 Task: Create a due date automation trigger when advanced on, 2 hours after a card is due add content with a name or a description starting with resume.
Action: Mouse moved to (1089, 308)
Screenshot: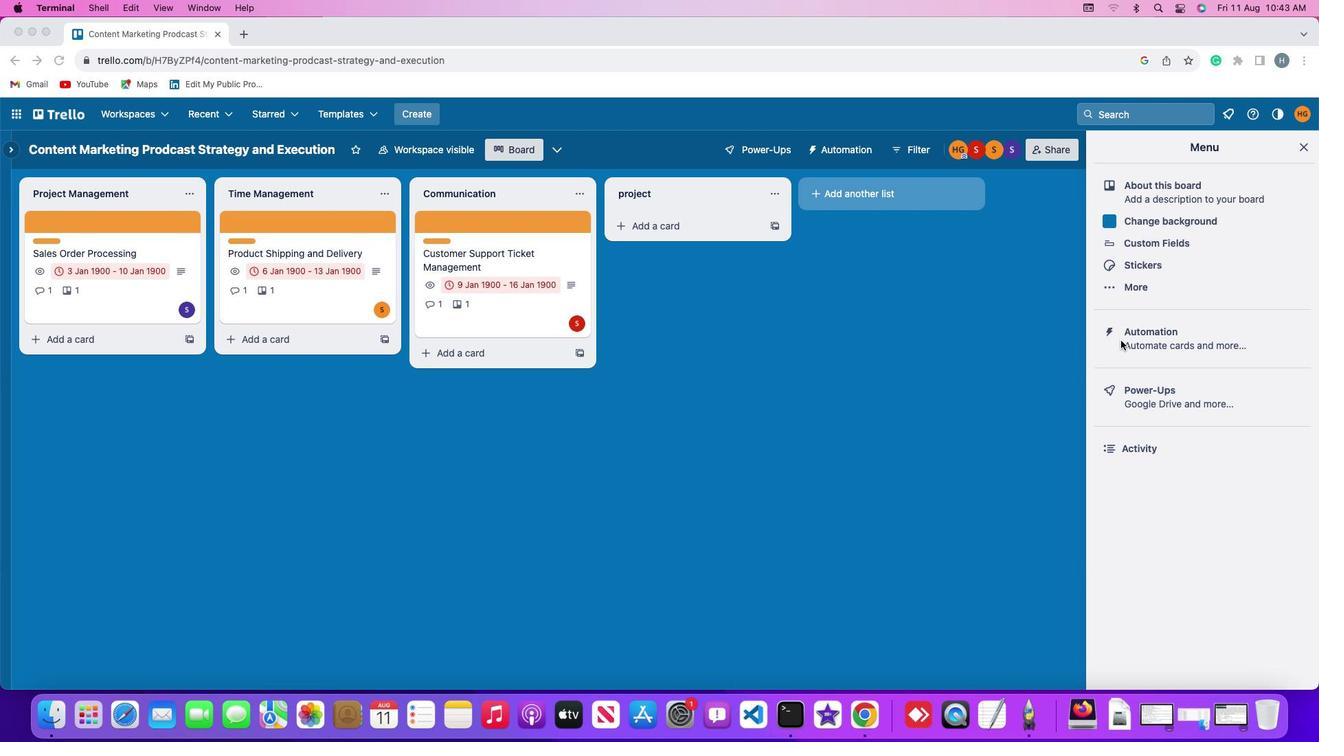 
Action: Mouse pressed left at (1089, 308)
Screenshot: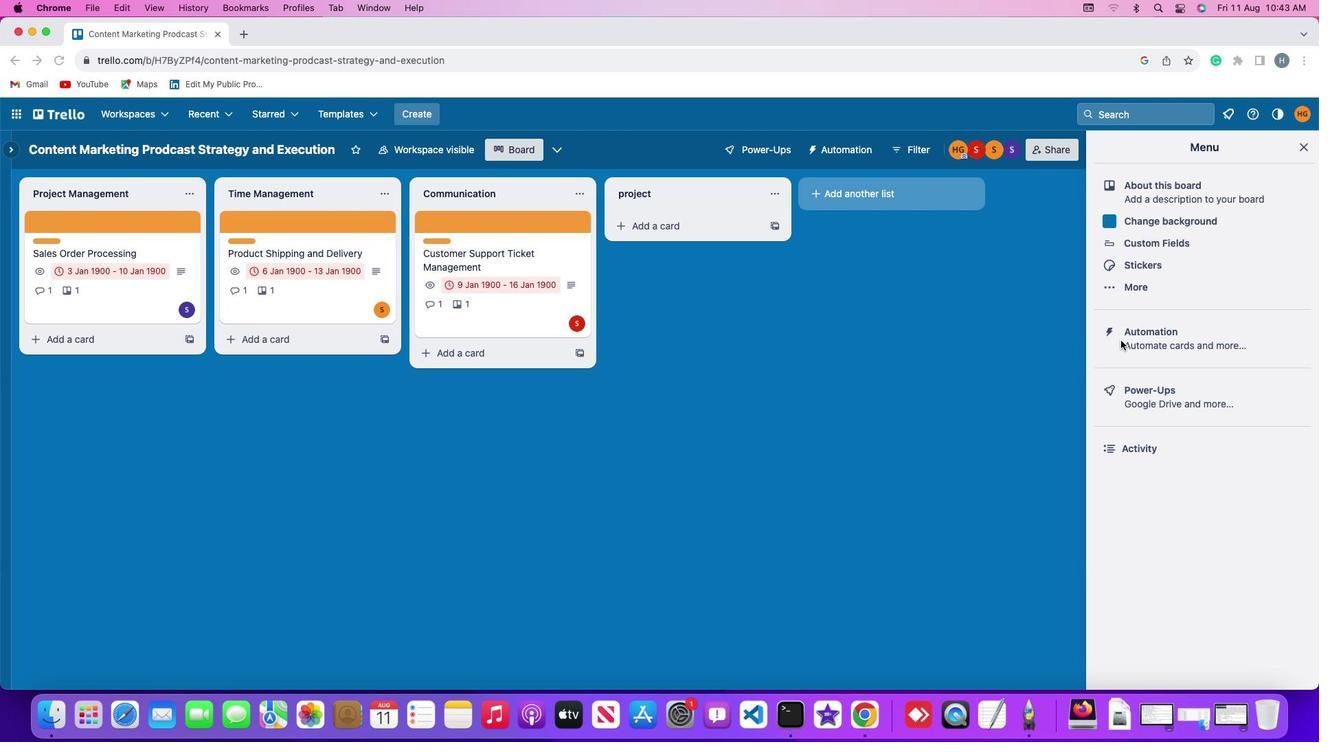 
Action: Mouse pressed left at (1089, 308)
Screenshot: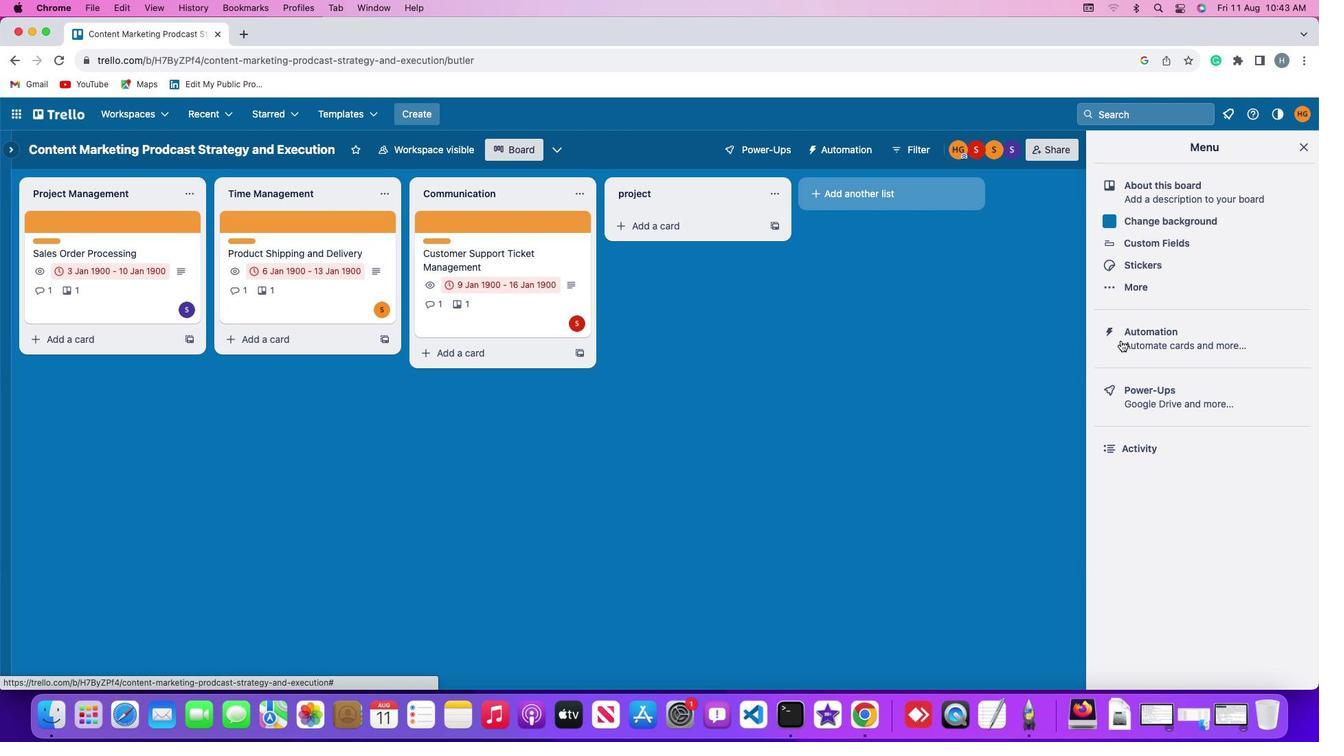 
Action: Mouse moved to (45, 292)
Screenshot: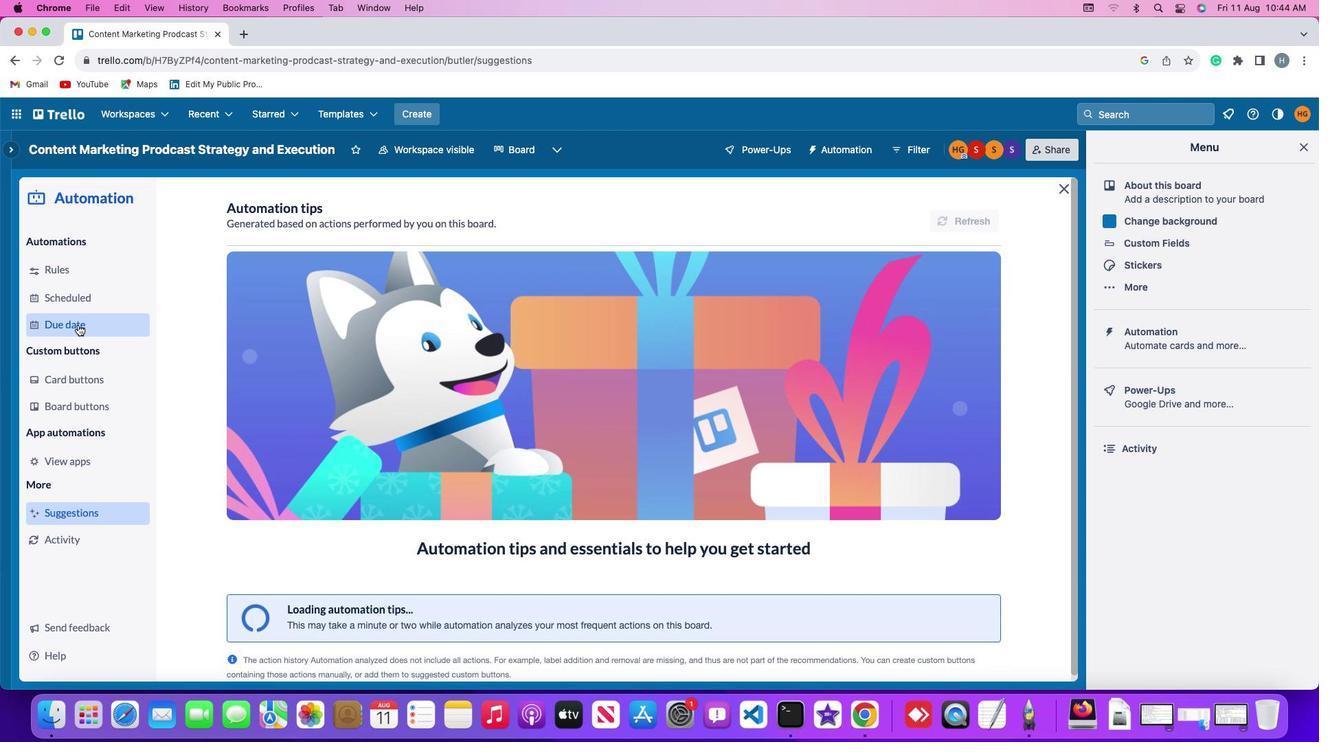 
Action: Mouse pressed left at (45, 292)
Screenshot: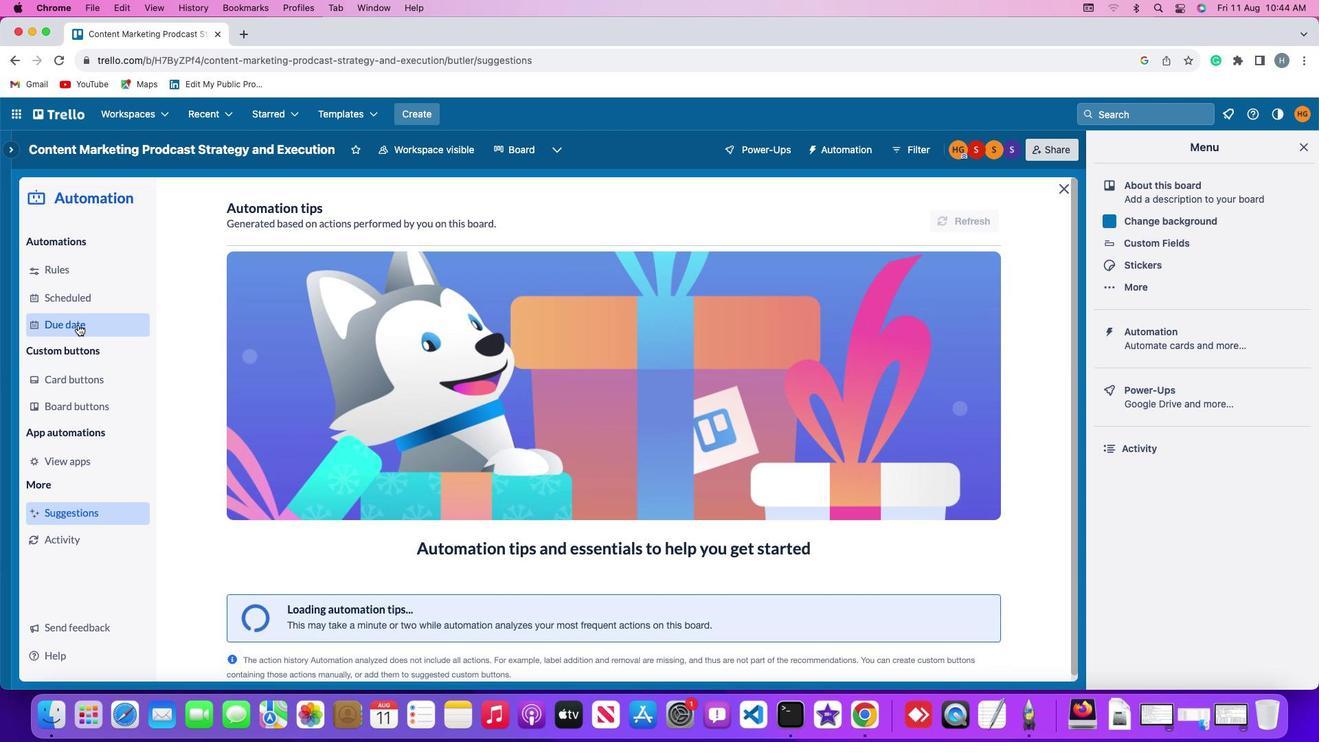 
Action: Mouse moved to (885, 180)
Screenshot: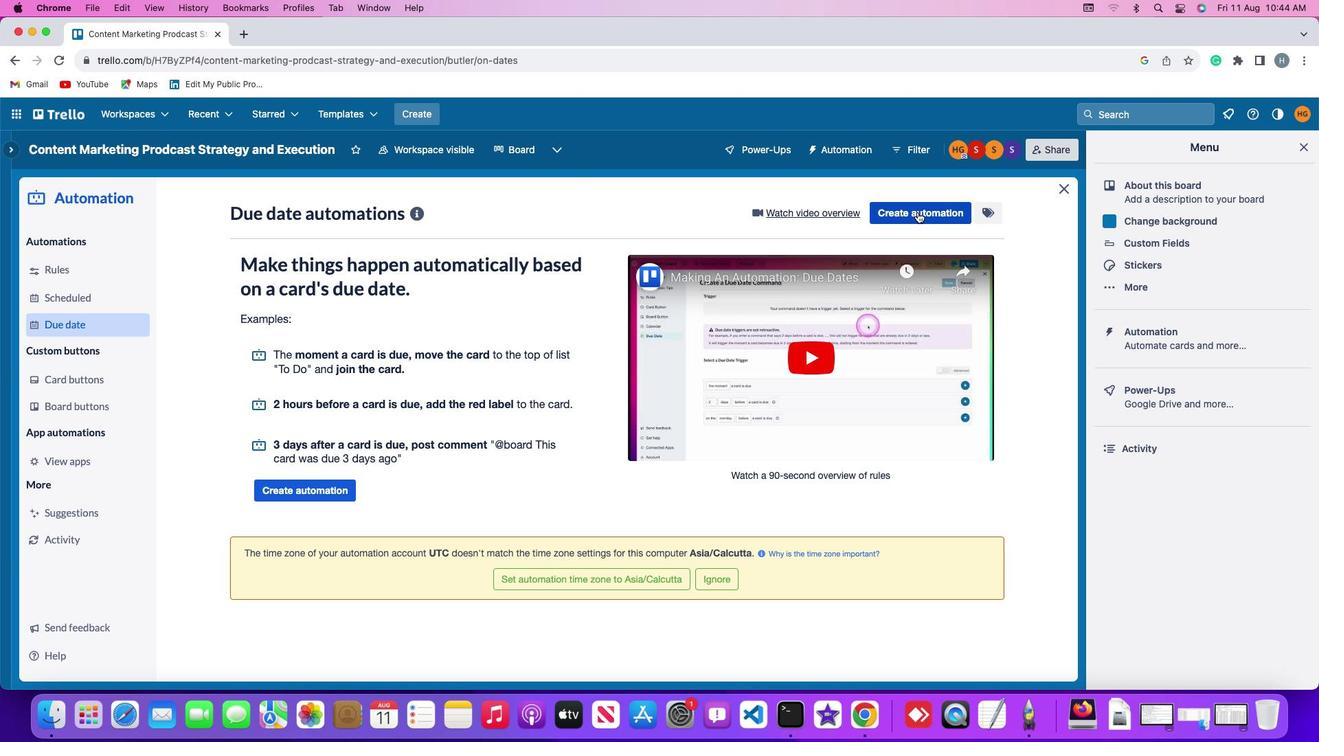 
Action: Mouse pressed left at (885, 180)
Screenshot: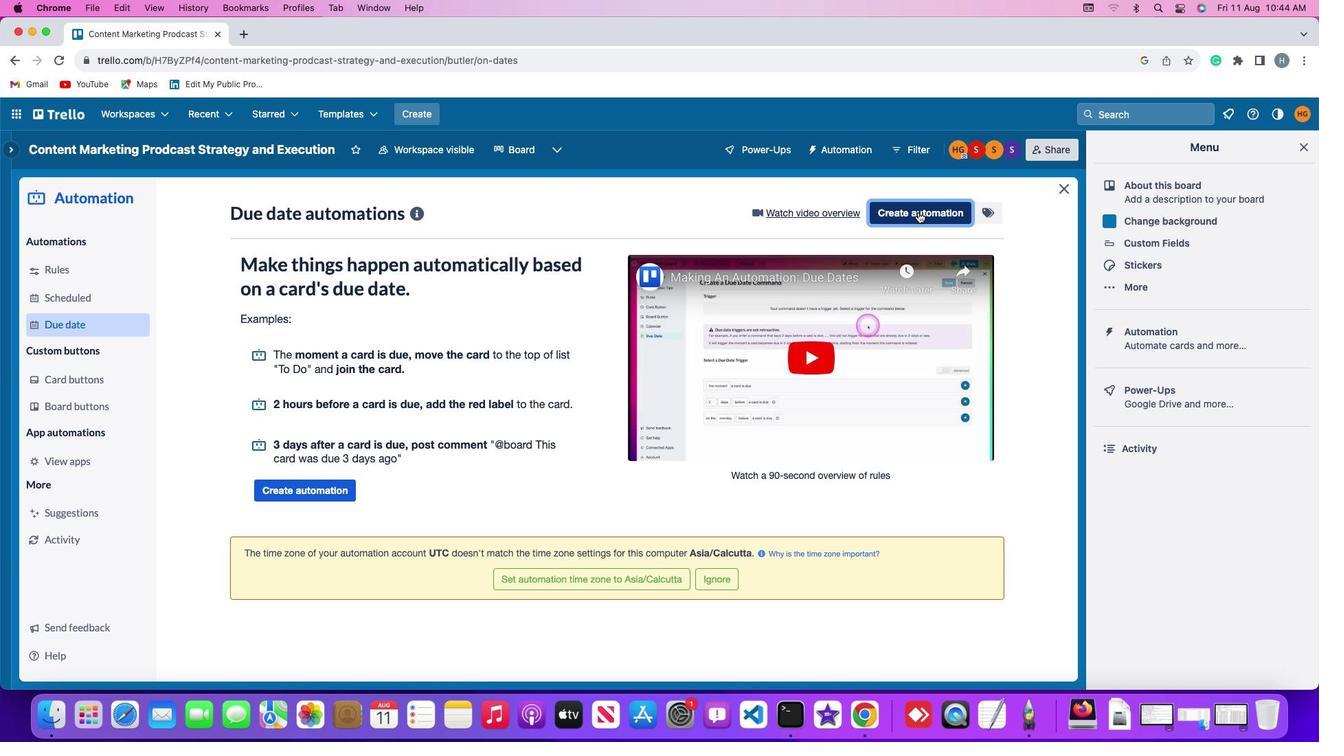 
Action: Mouse moved to (323, 314)
Screenshot: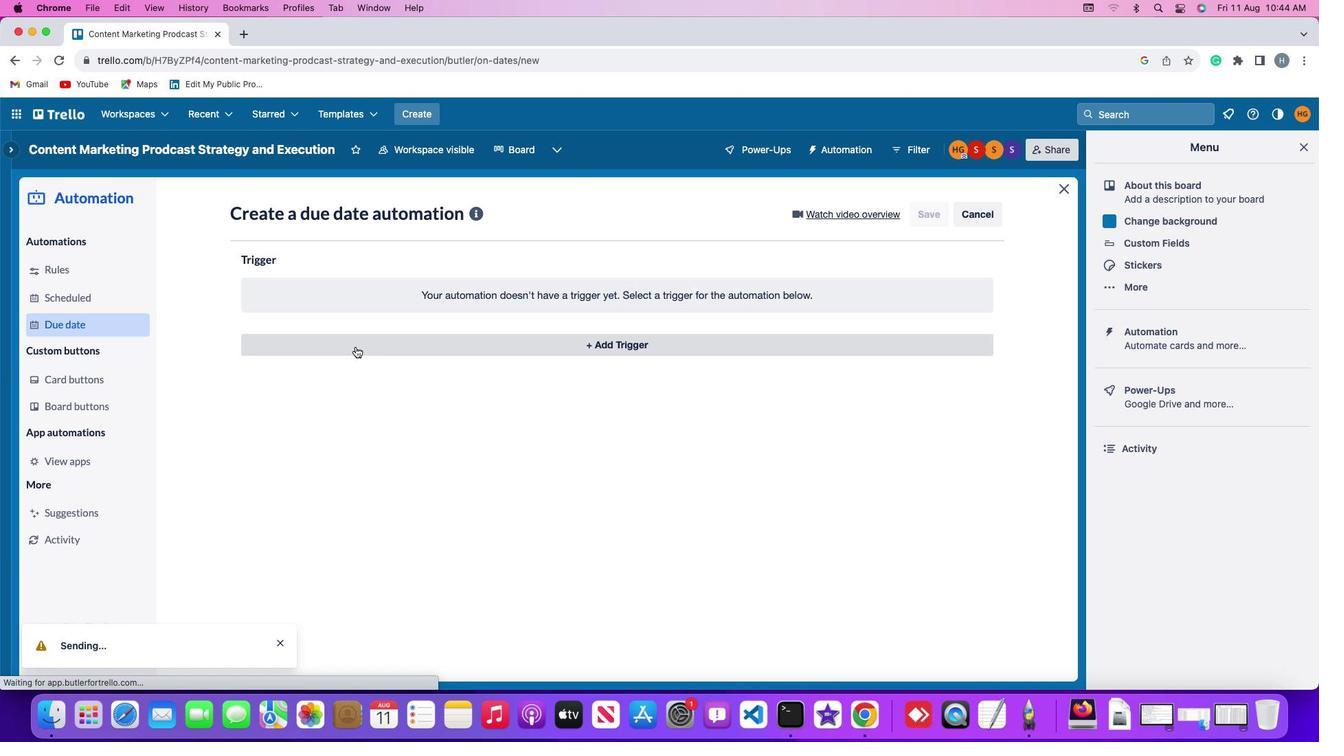 
Action: Mouse pressed left at (323, 314)
Screenshot: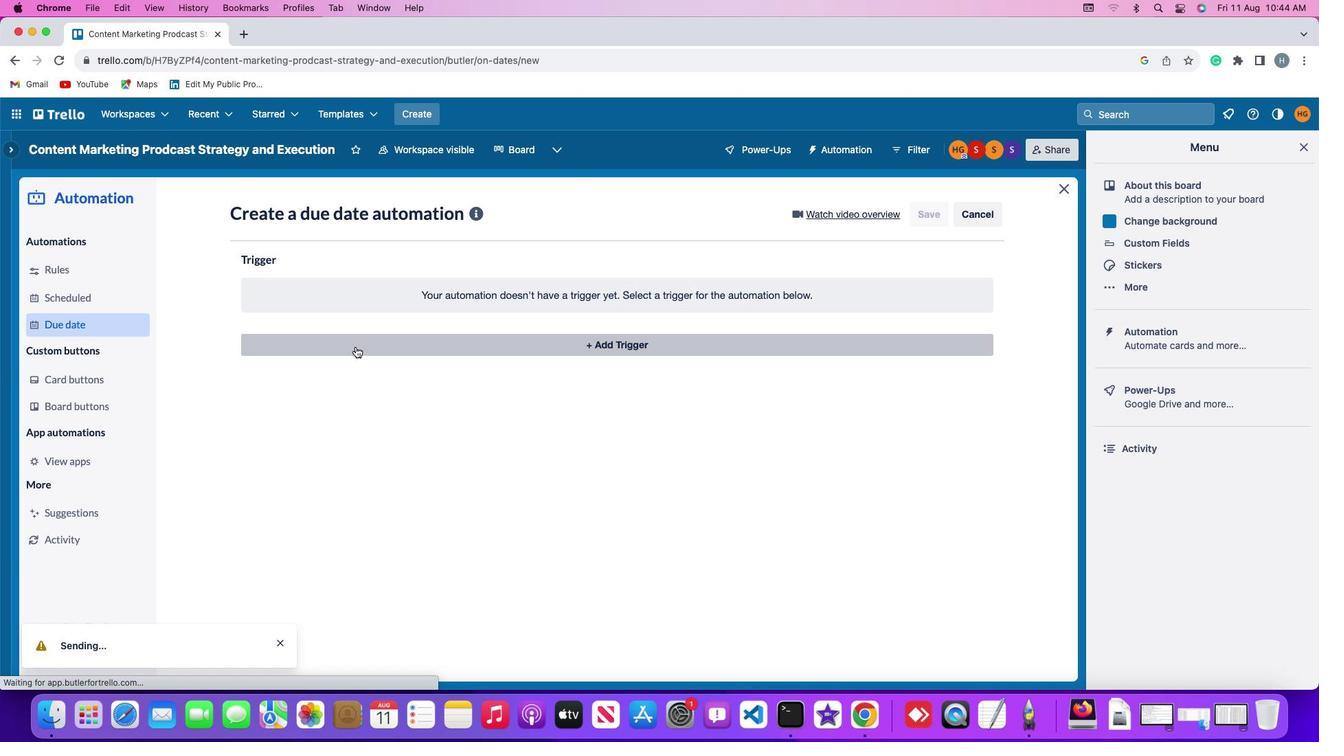 
Action: Mouse moved to (243, 516)
Screenshot: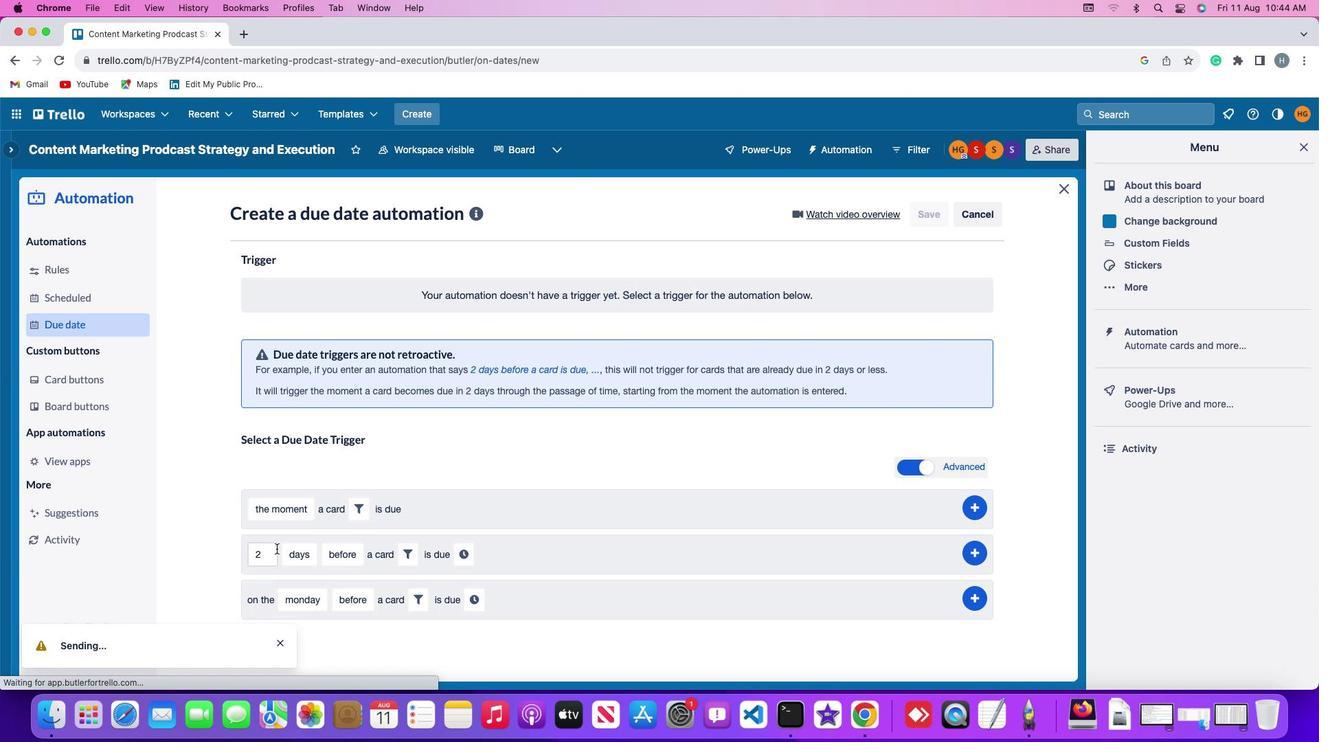 
Action: Mouse pressed left at (243, 516)
Screenshot: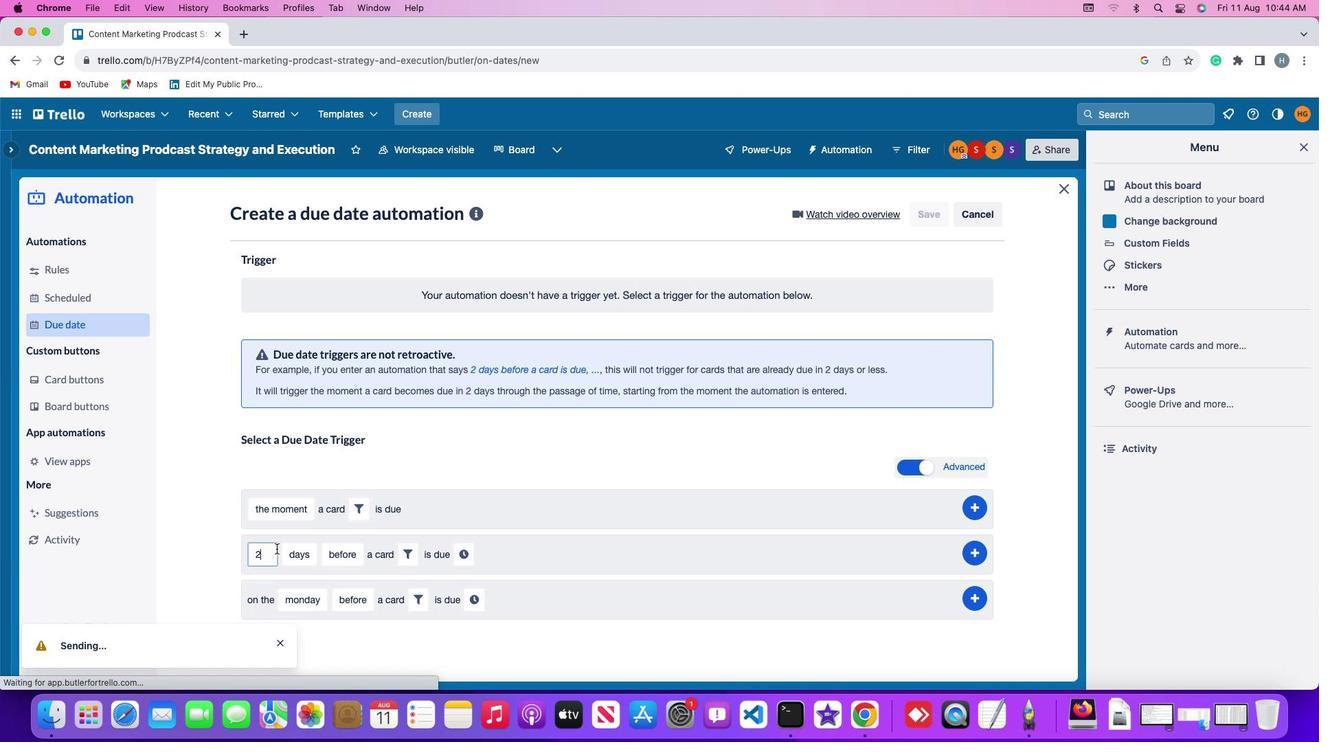 
Action: Mouse moved to (243, 517)
Screenshot: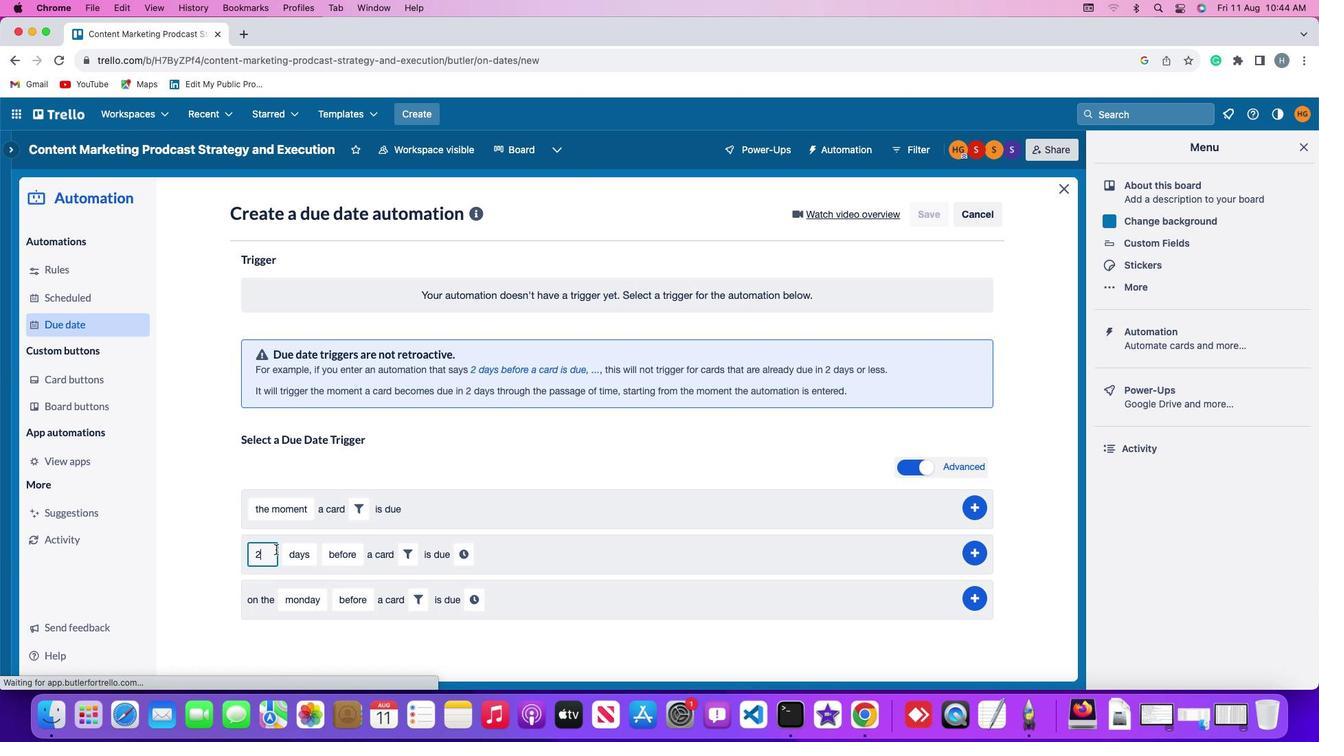 
Action: Key pressed Key.backspace'2'
Screenshot: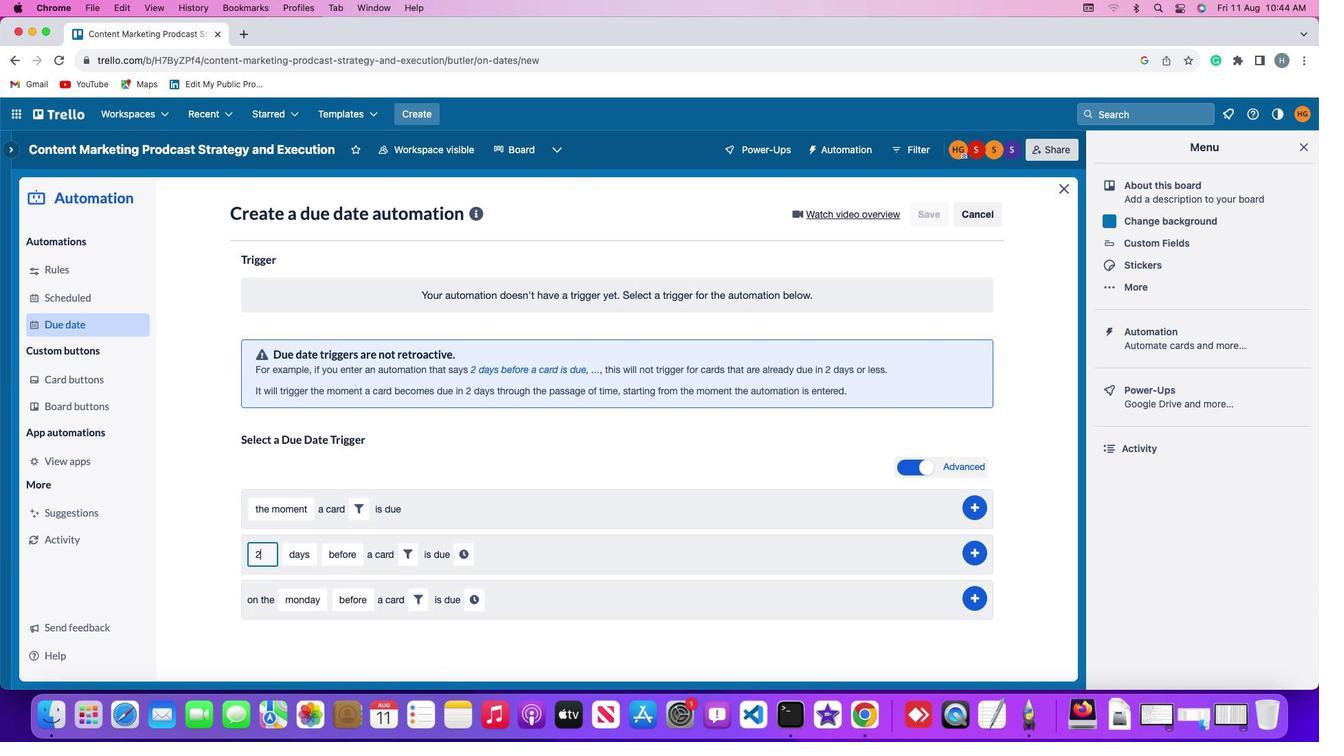
Action: Mouse moved to (273, 519)
Screenshot: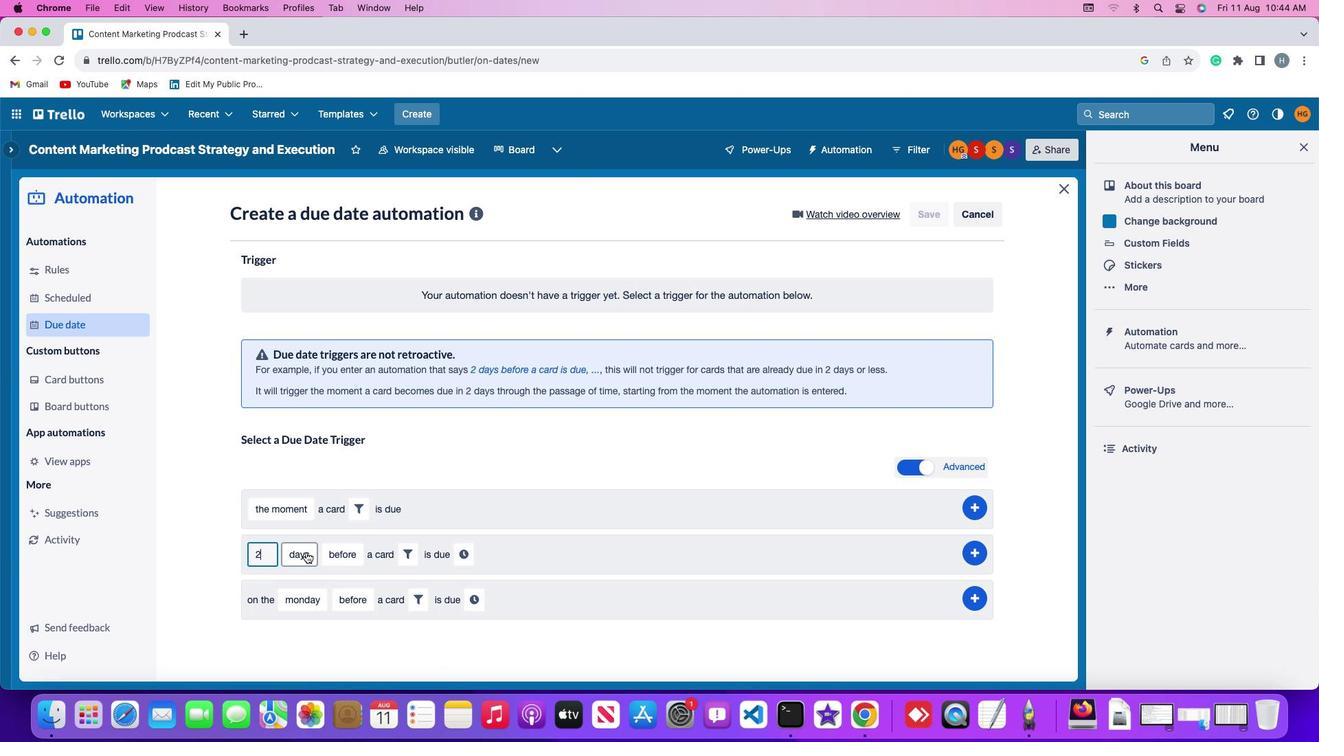 
Action: Mouse pressed left at (273, 519)
Screenshot: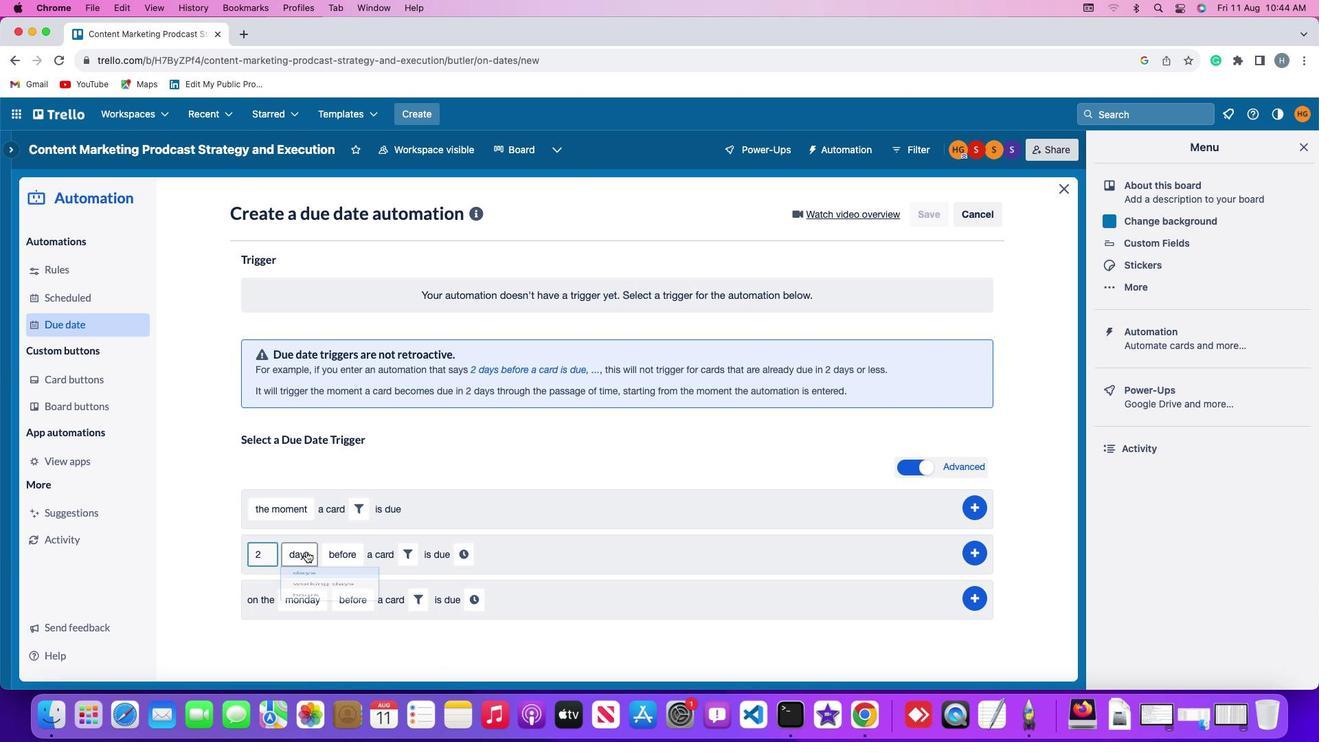 
Action: Mouse moved to (277, 598)
Screenshot: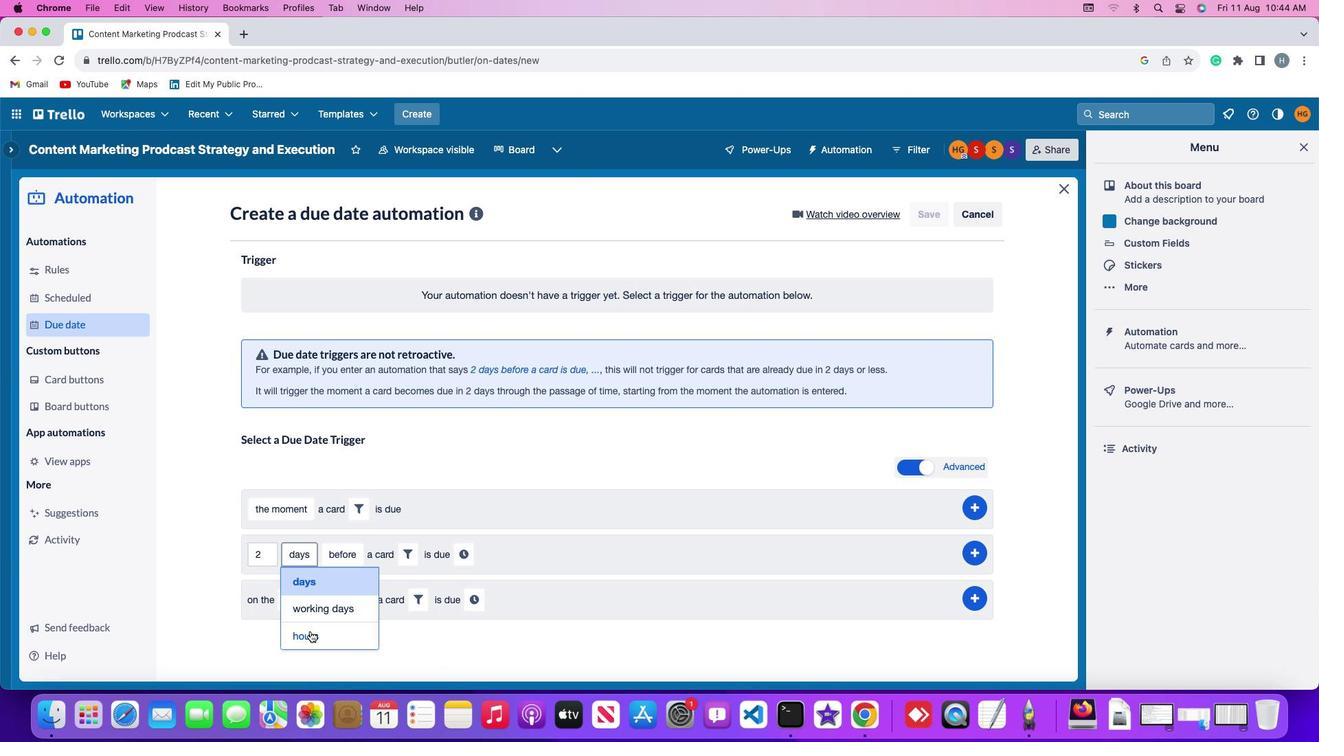
Action: Mouse pressed left at (277, 598)
Screenshot: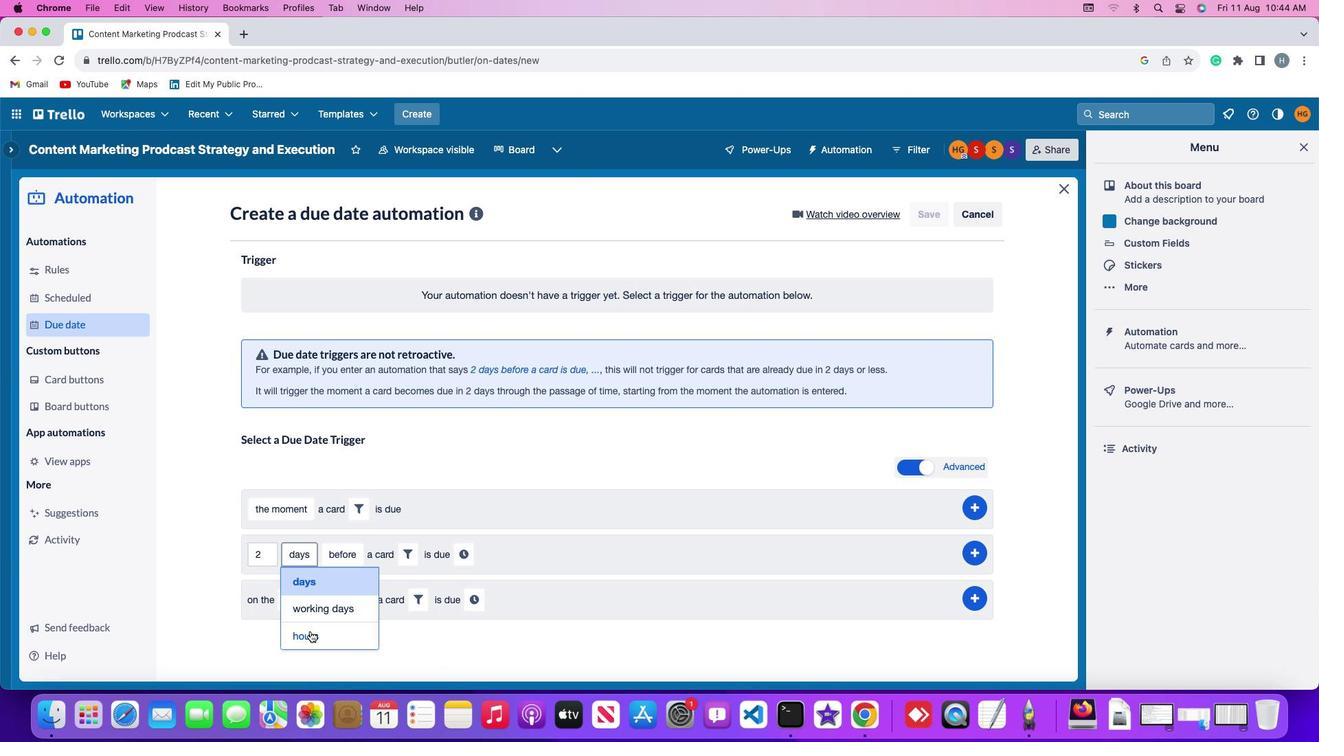 
Action: Mouse moved to (303, 525)
Screenshot: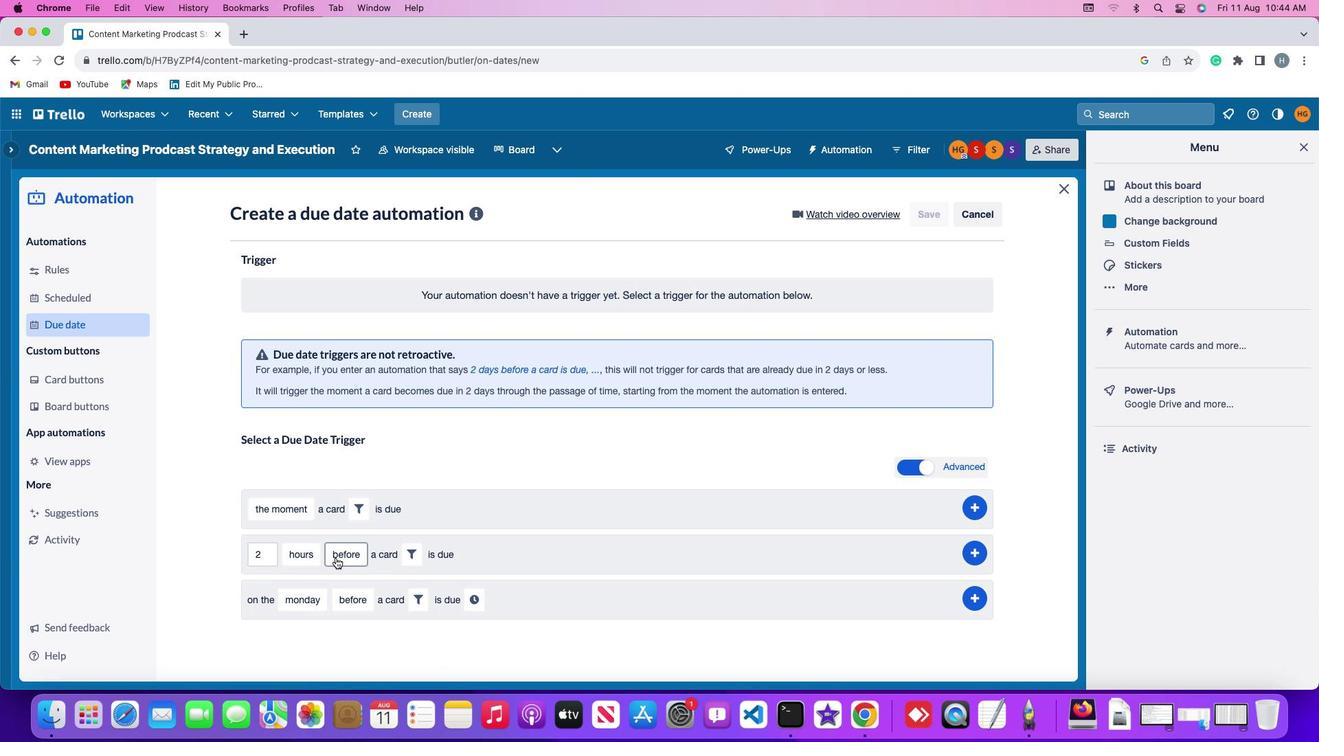 
Action: Mouse pressed left at (303, 525)
Screenshot: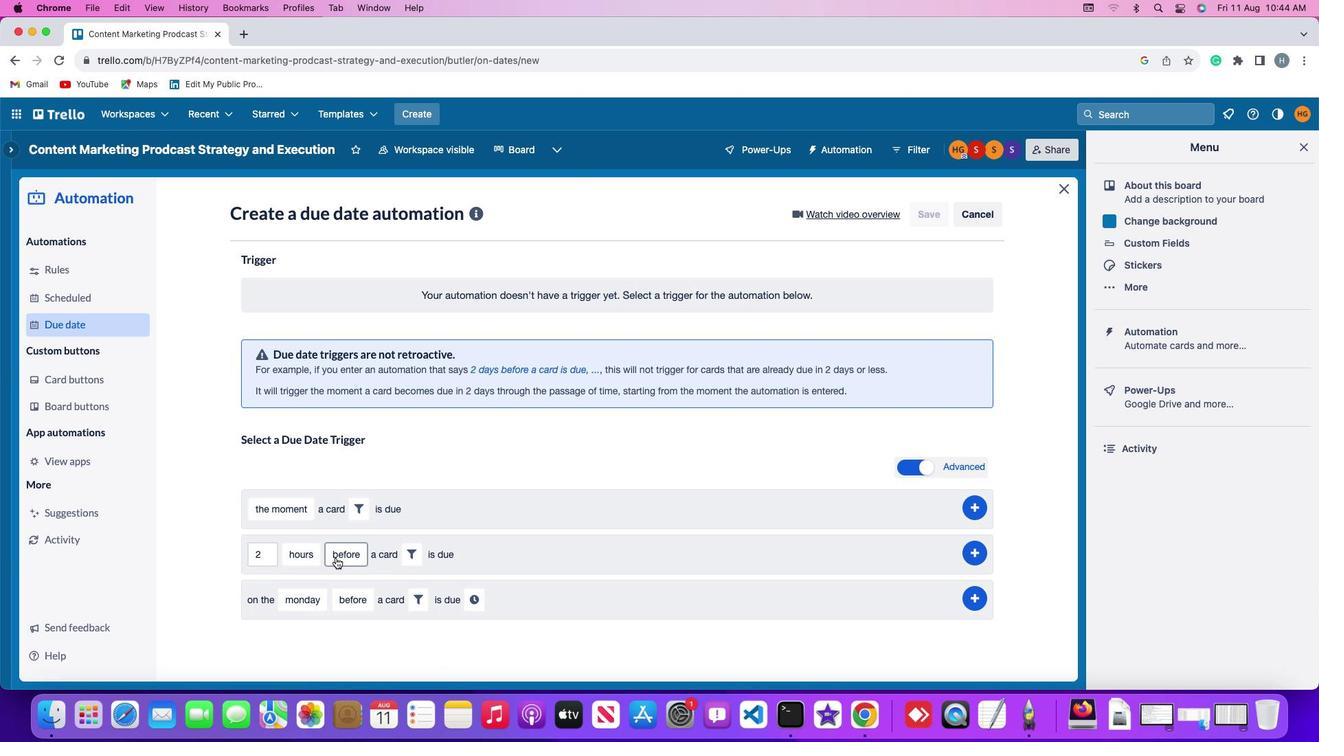 
Action: Mouse moved to (314, 574)
Screenshot: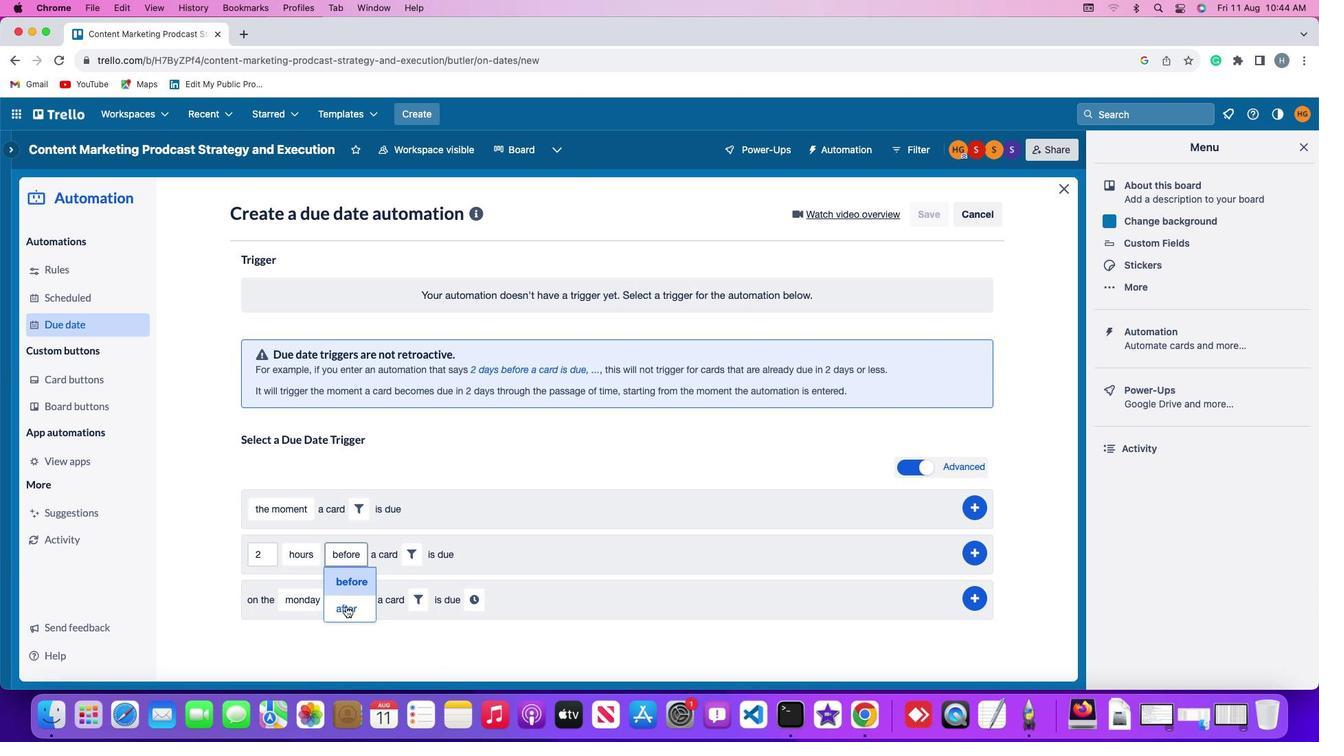 
Action: Mouse pressed left at (314, 574)
Screenshot: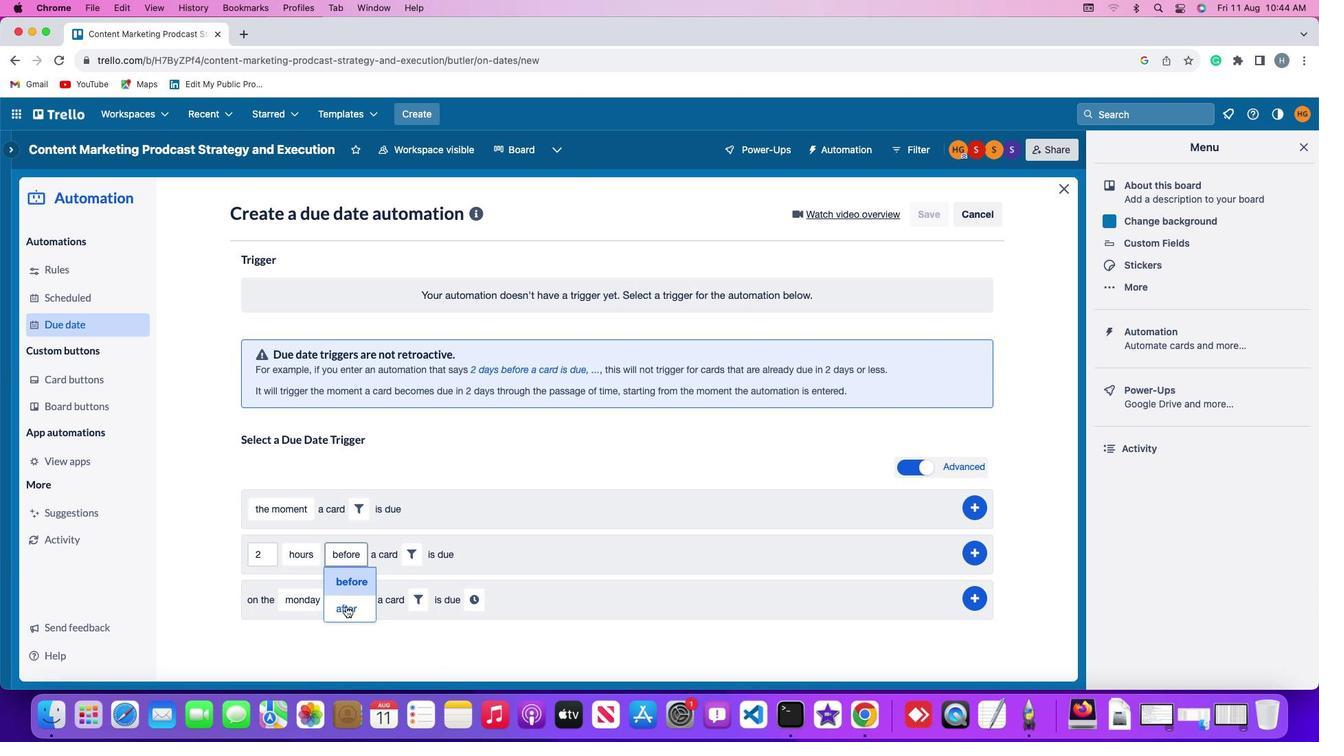 
Action: Mouse moved to (364, 525)
Screenshot: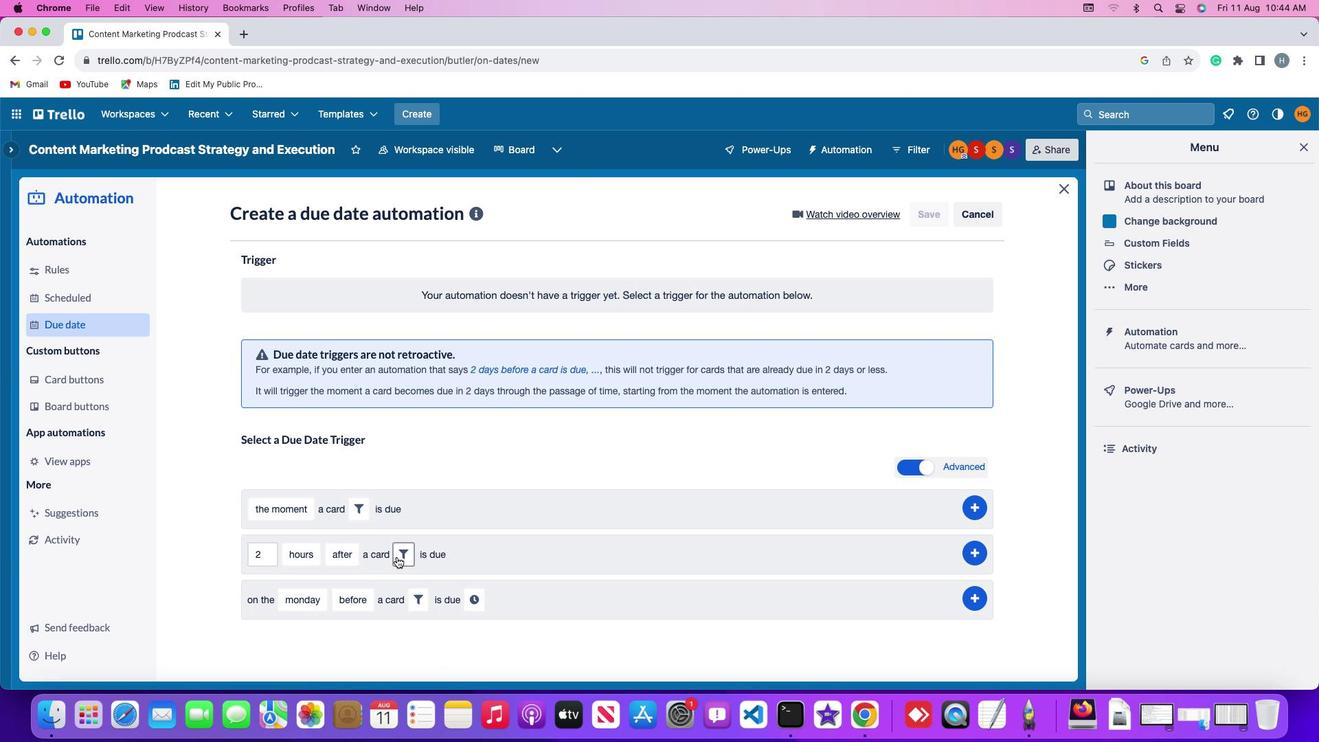 
Action: Mouse pressed left at (364, 525)
Screenshot: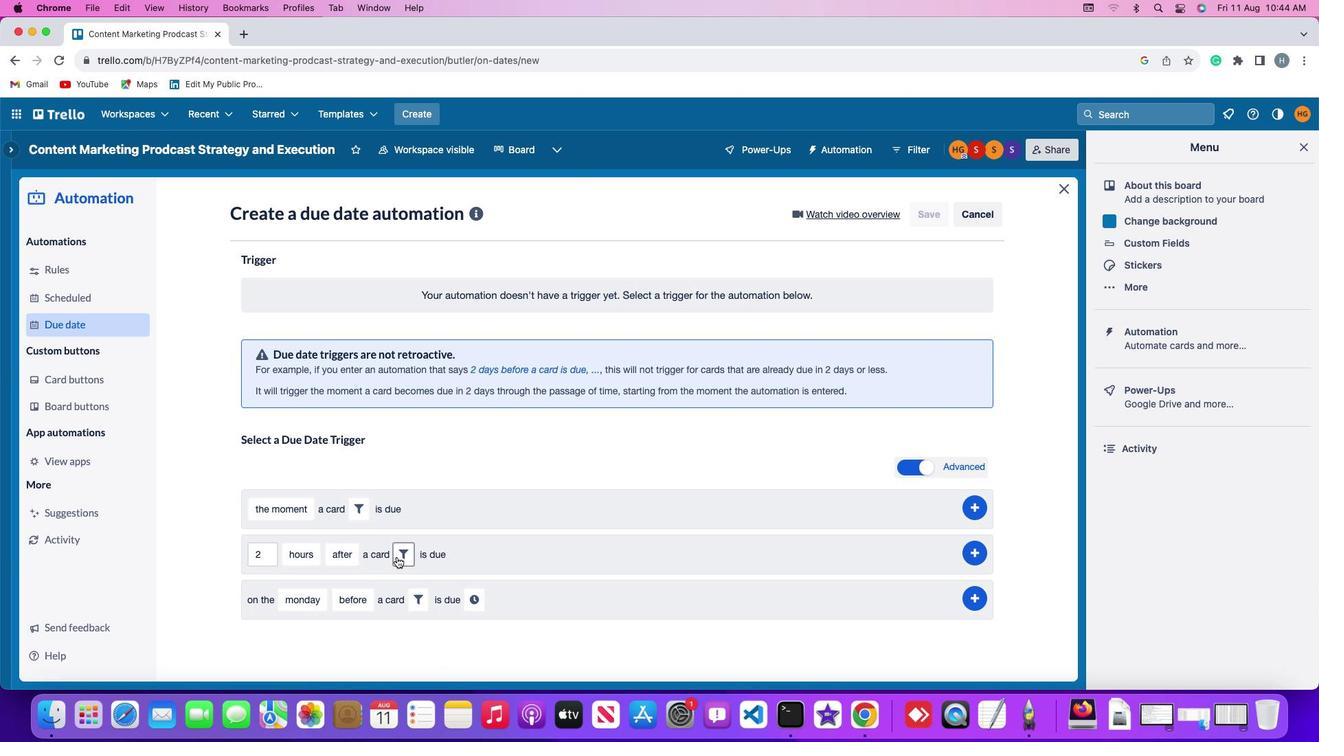 
Action: Mouse moved to (542, 569)
Screenshot: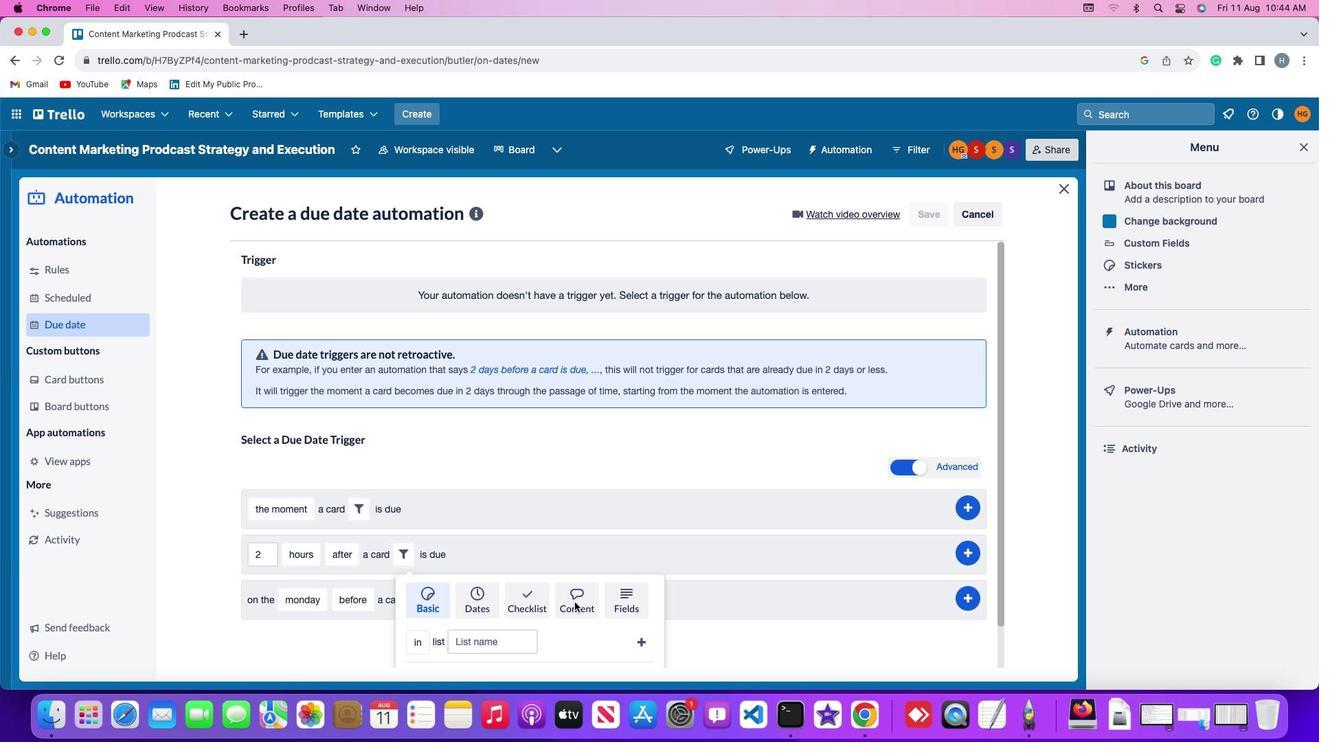 
Action: Mouse pressed left at (542, 569)
Screenshot: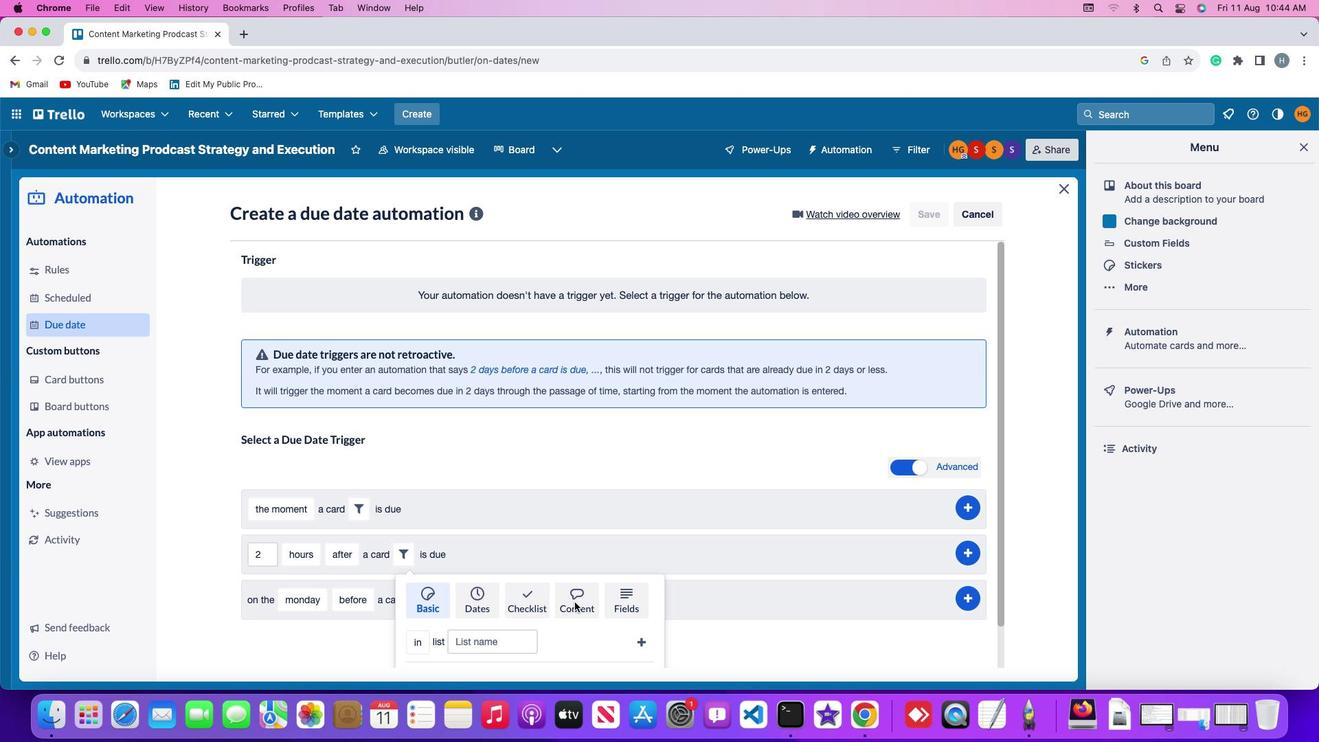 
Action: Mouse moved to (426, 609)
Screenshot: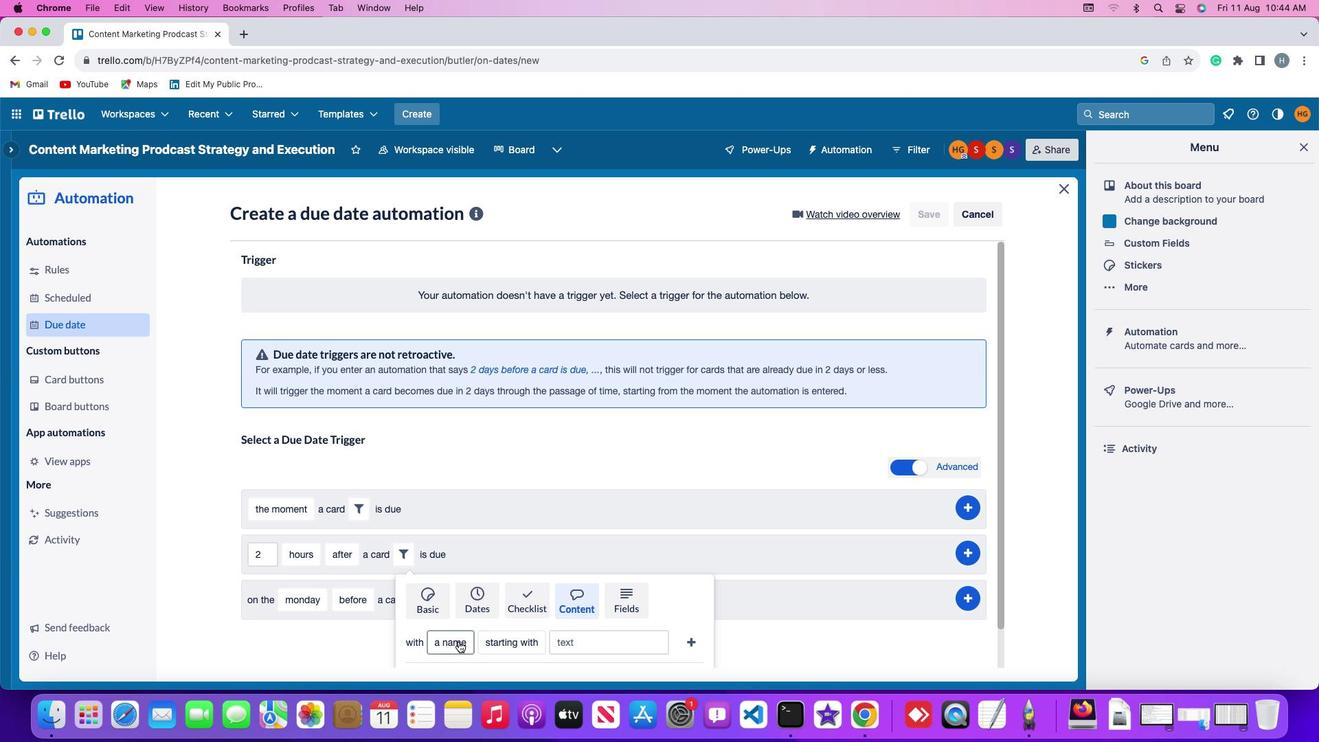 
Action: Mouse pressed left at (426, 609)
Screenshot: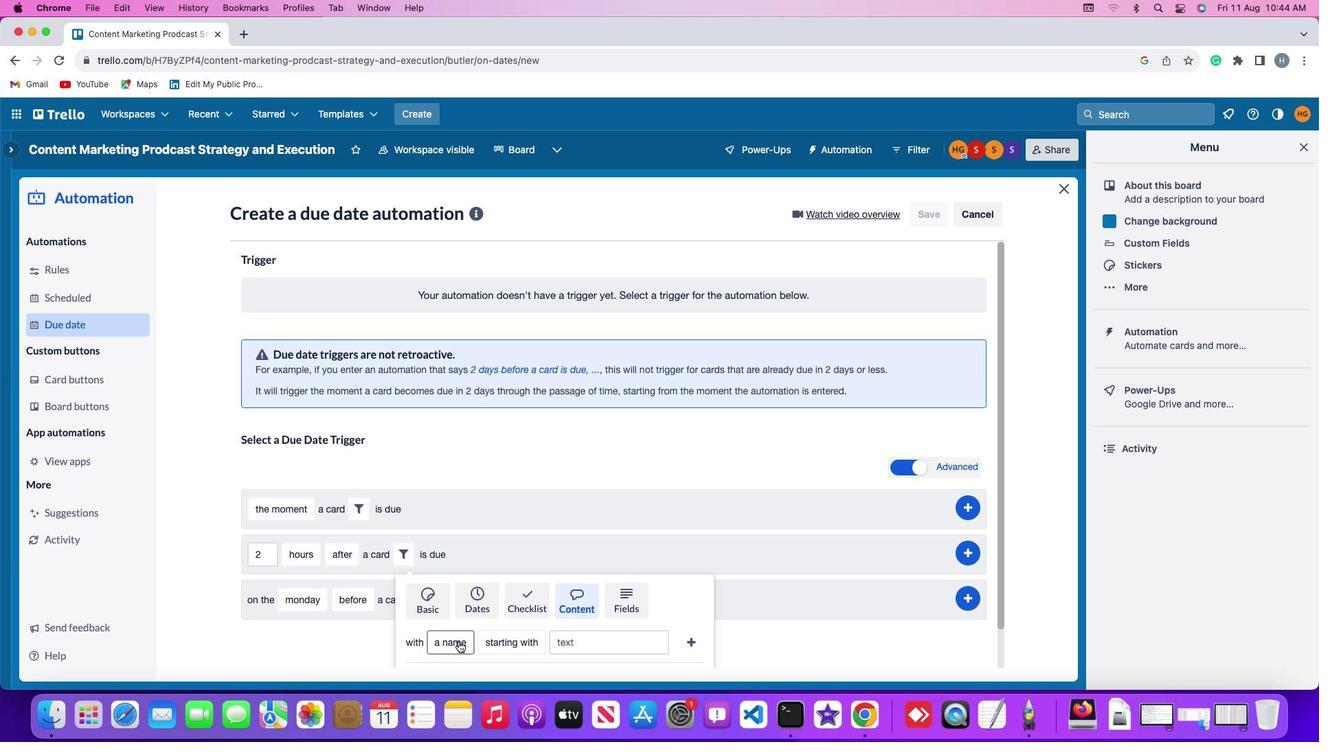 
Action: Mouse moved to (430, 585)
Screenshot: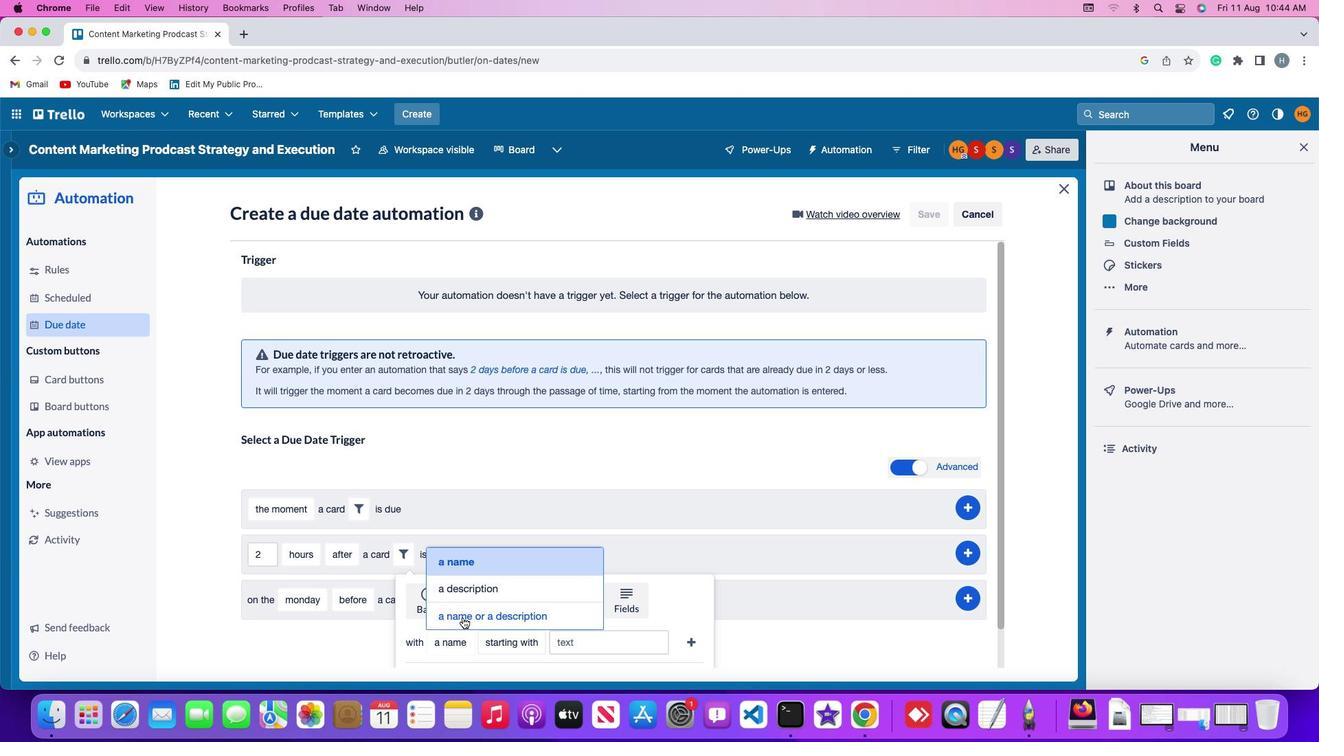 
Action: Mouse pressed left at (430, 585)
Screenshot: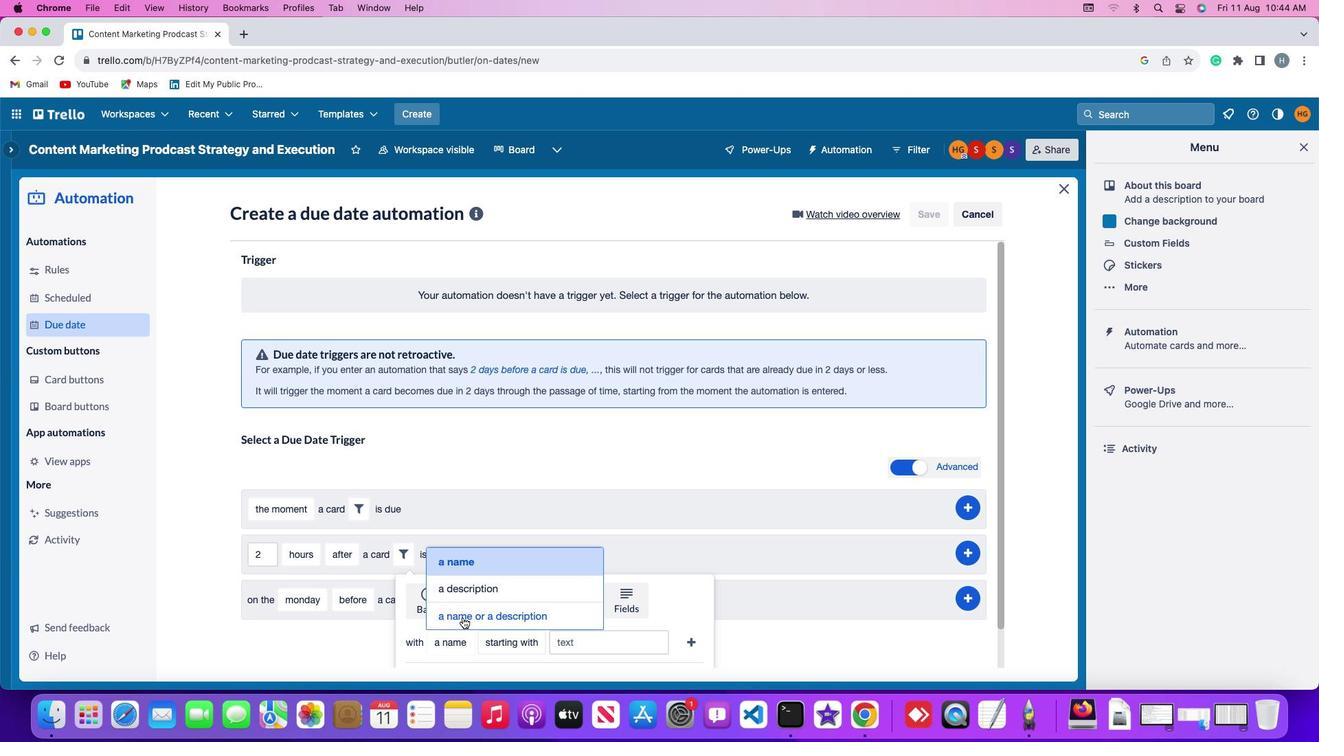 
Action: Mouse moved to (537, 612)
Screenshot: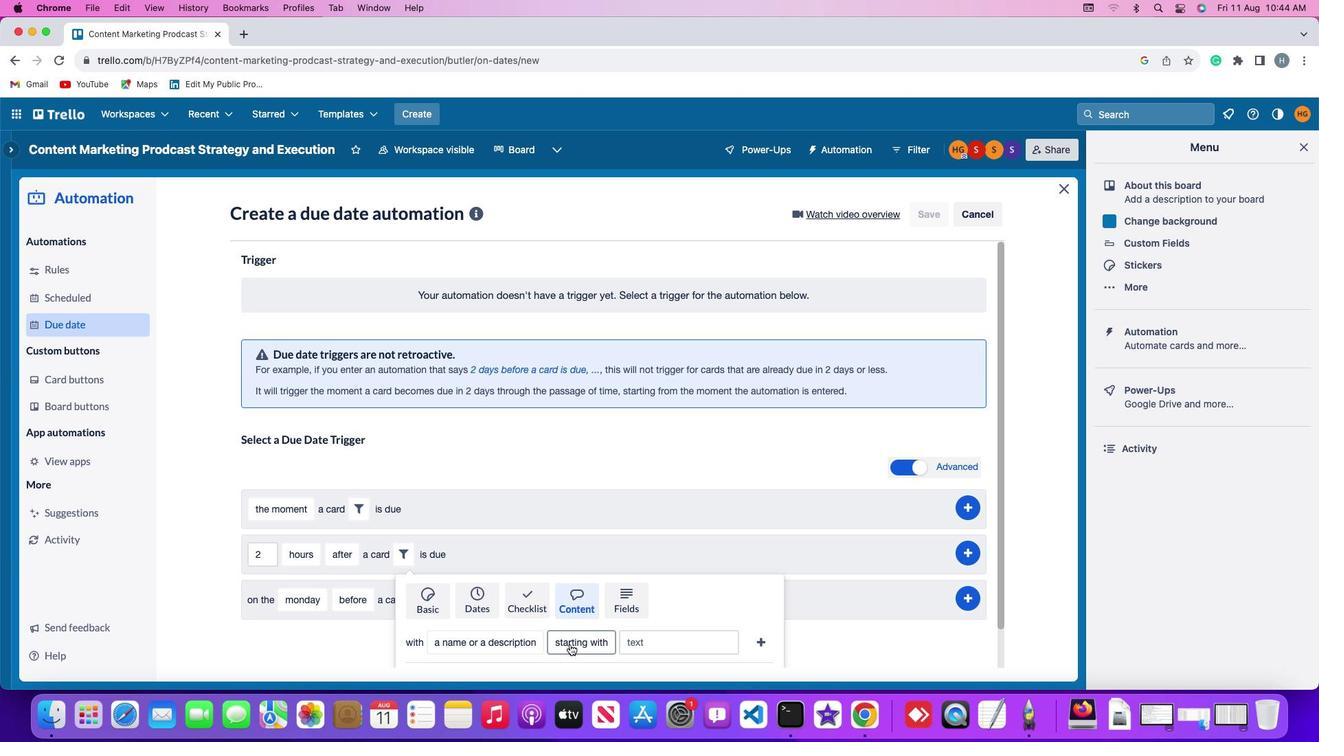 
Action: Mouse pressed left at (537, 612)
Screenshot: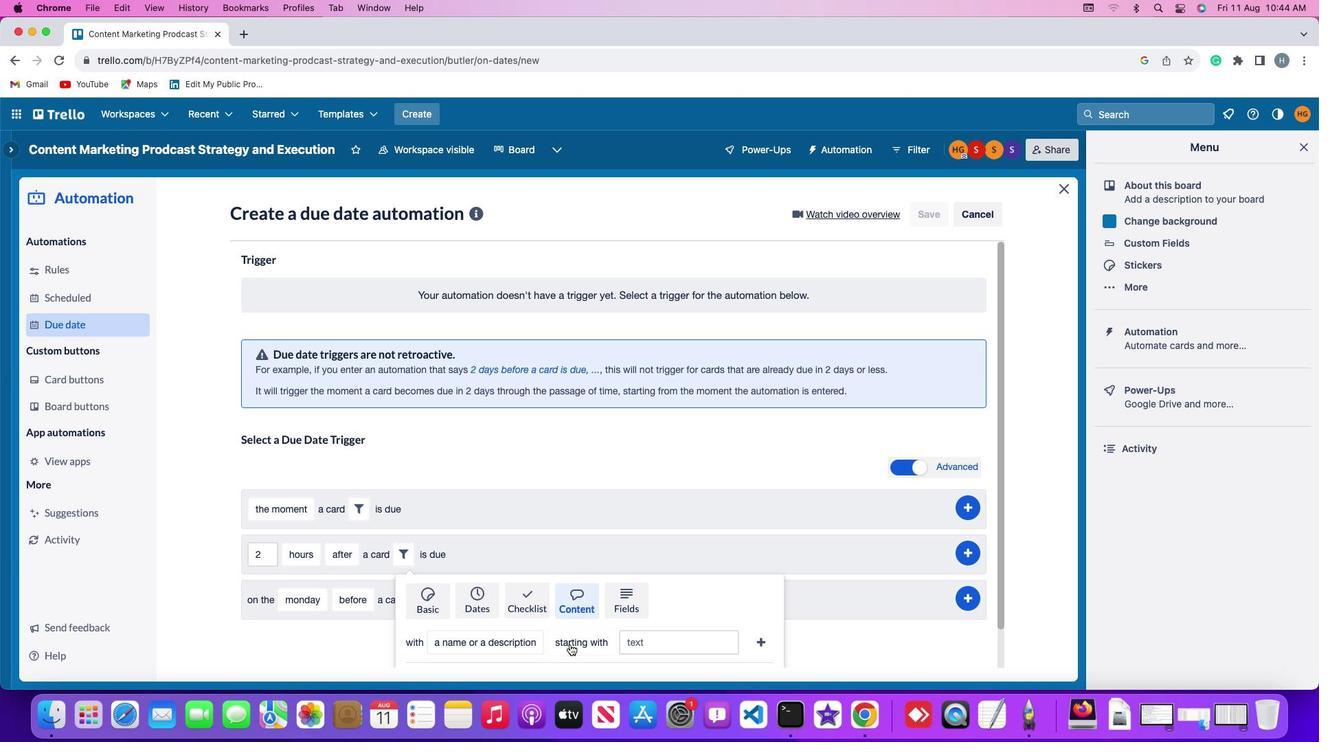 
Action: Mouse moved to (561, 450)
Screenshot: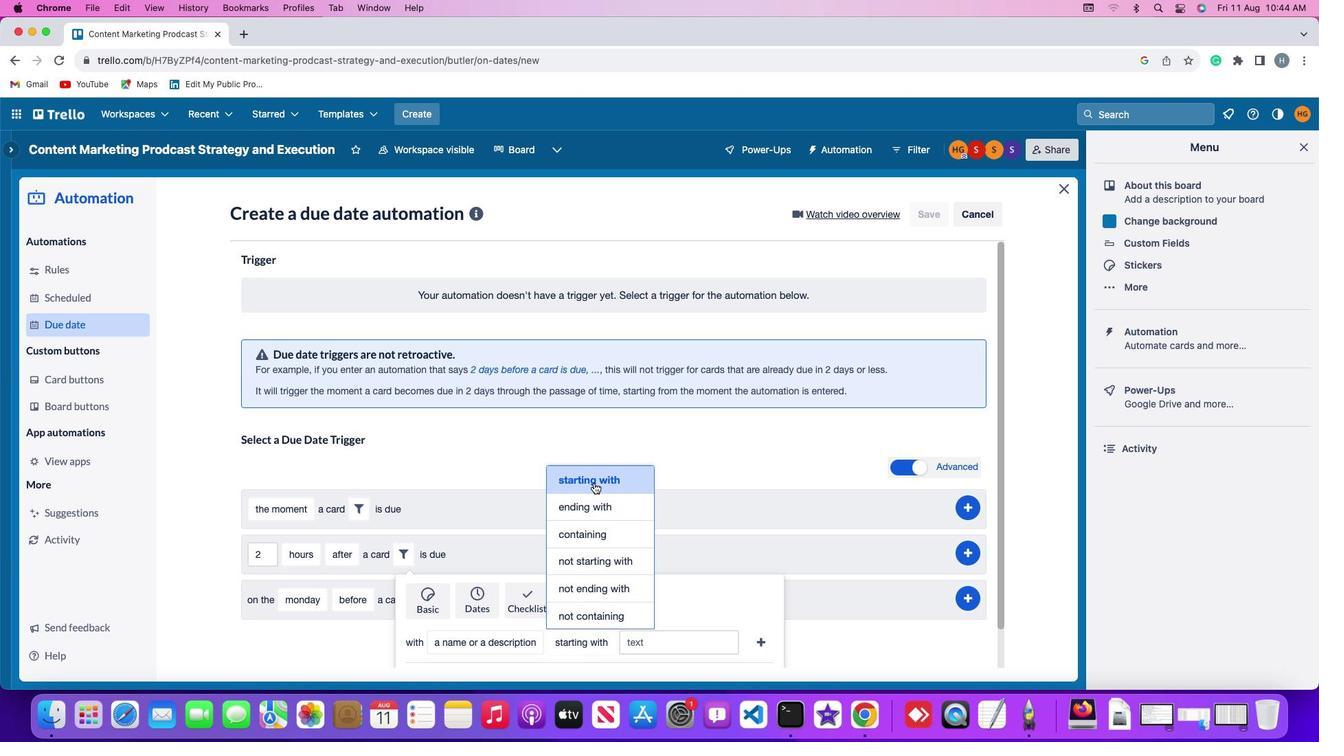 
Action: Mouse pressed left at (561, 450)
Screenshot: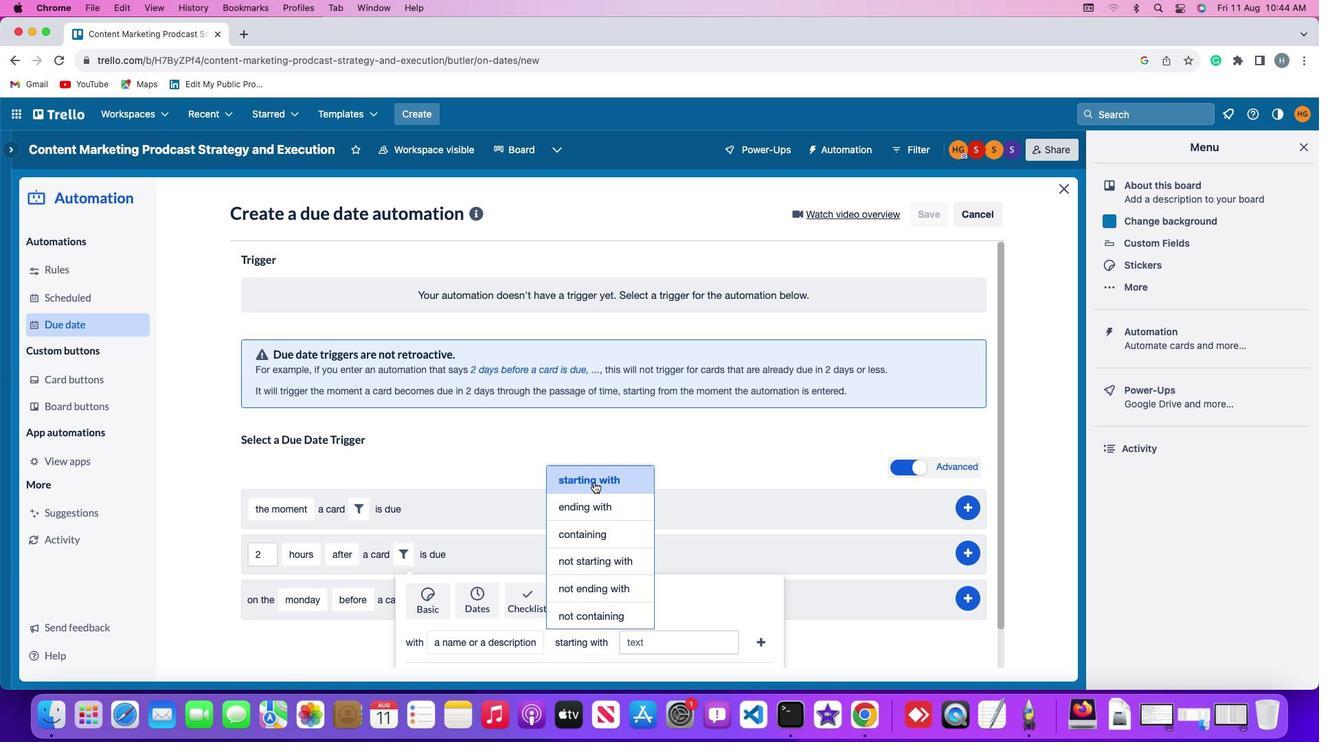 
Action: Mouse moved to (629, 606)
Screenshot: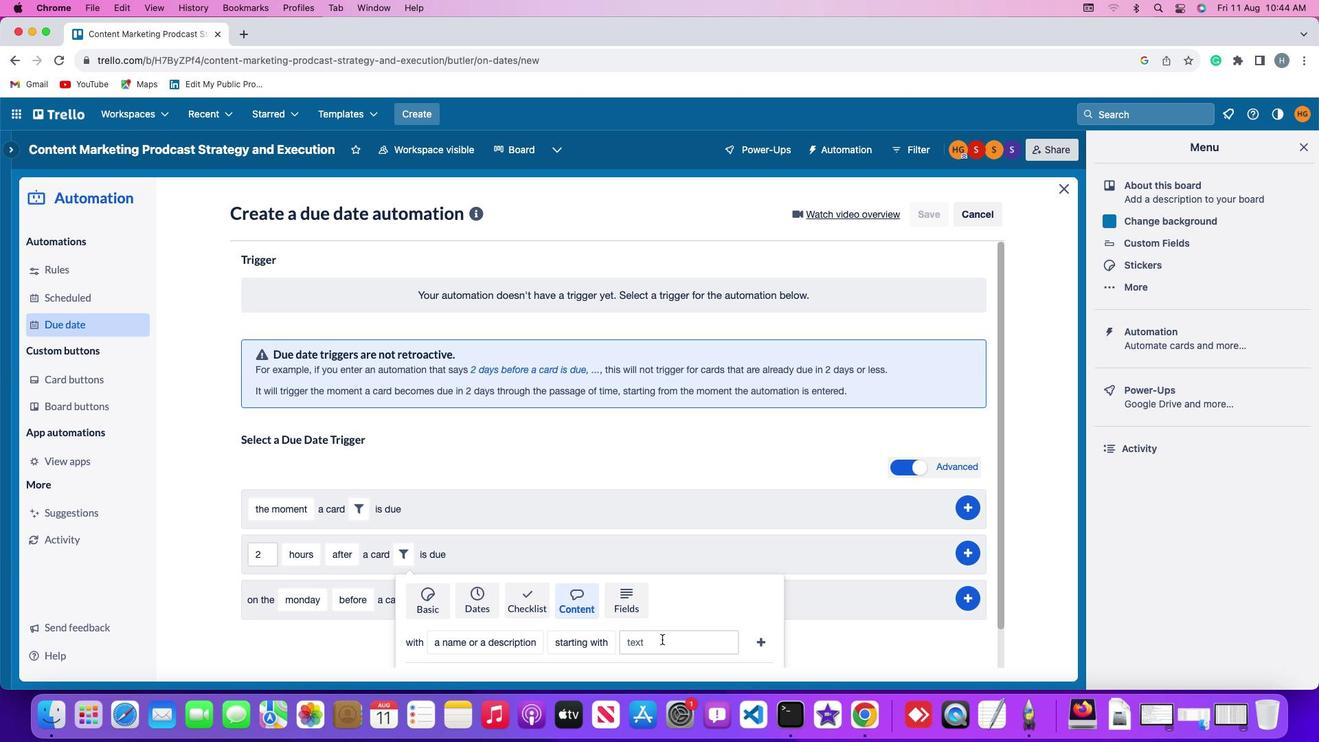 
Action: Mouse pressed left at (629, 606)
Screenshot: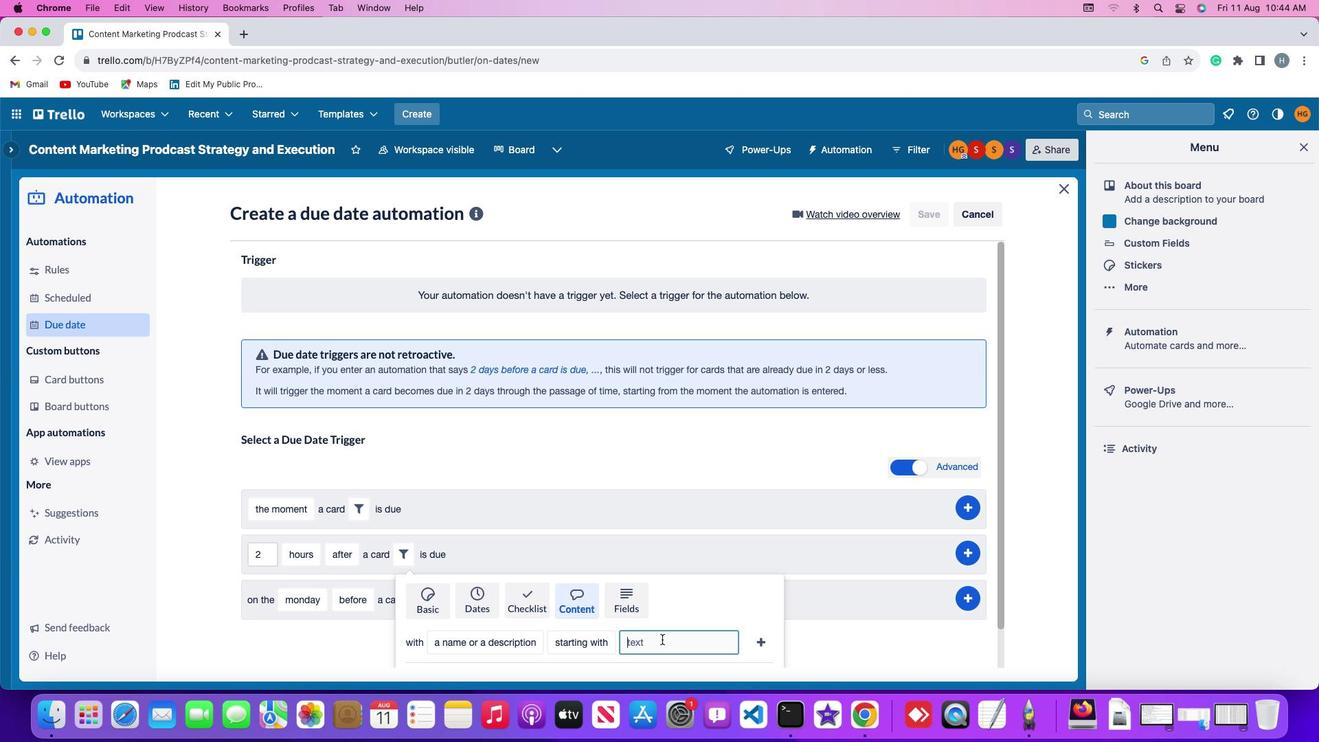 
Action: Key pressed 'r''e''s''u''m''e'
Screenshot: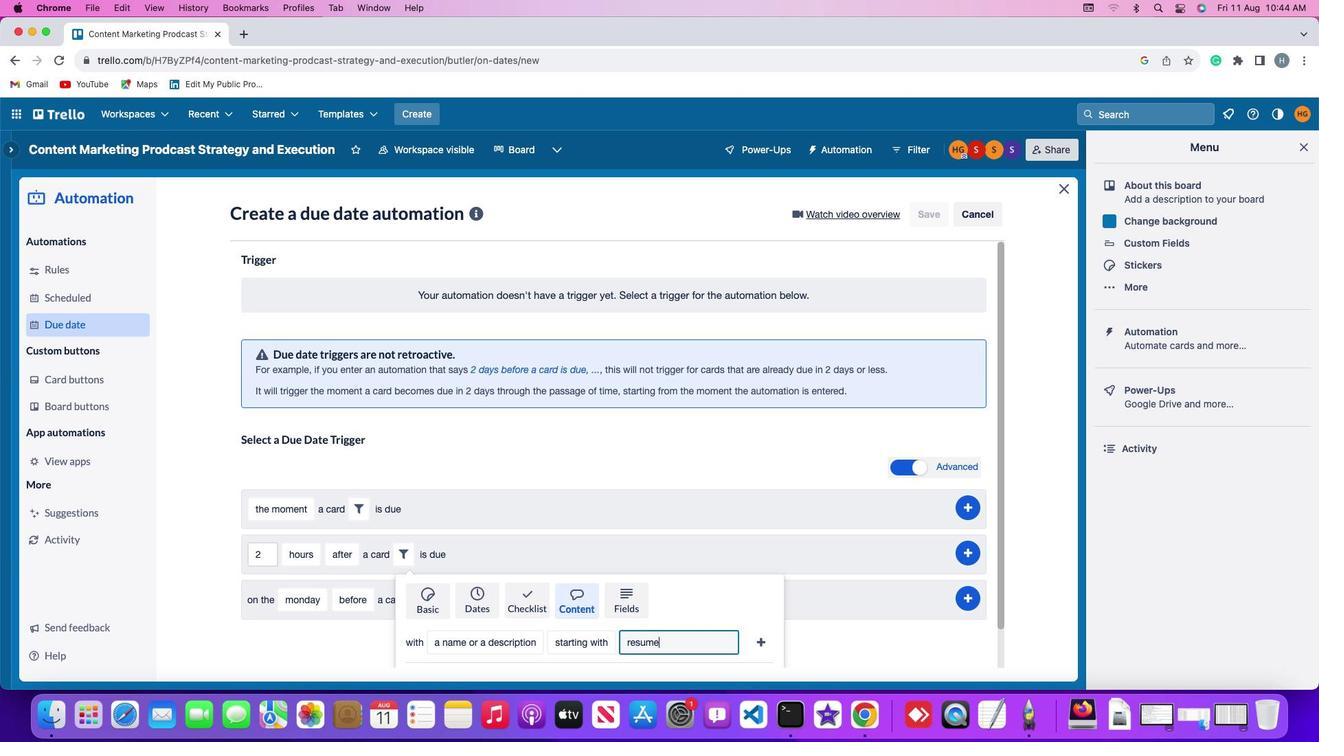 
Action: Mouse moved to (730, 606)
Screenshot: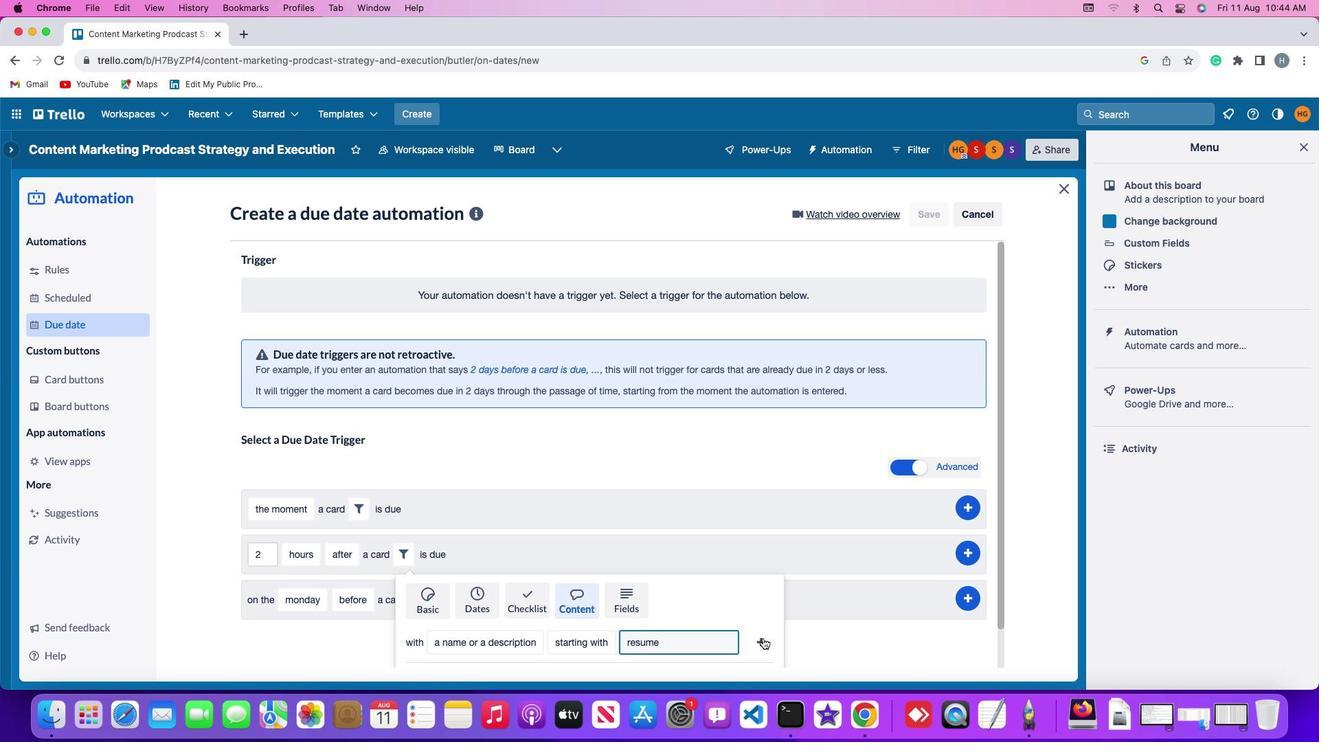 
Action: Mouse pressed left at (730, 606)
Screenshot: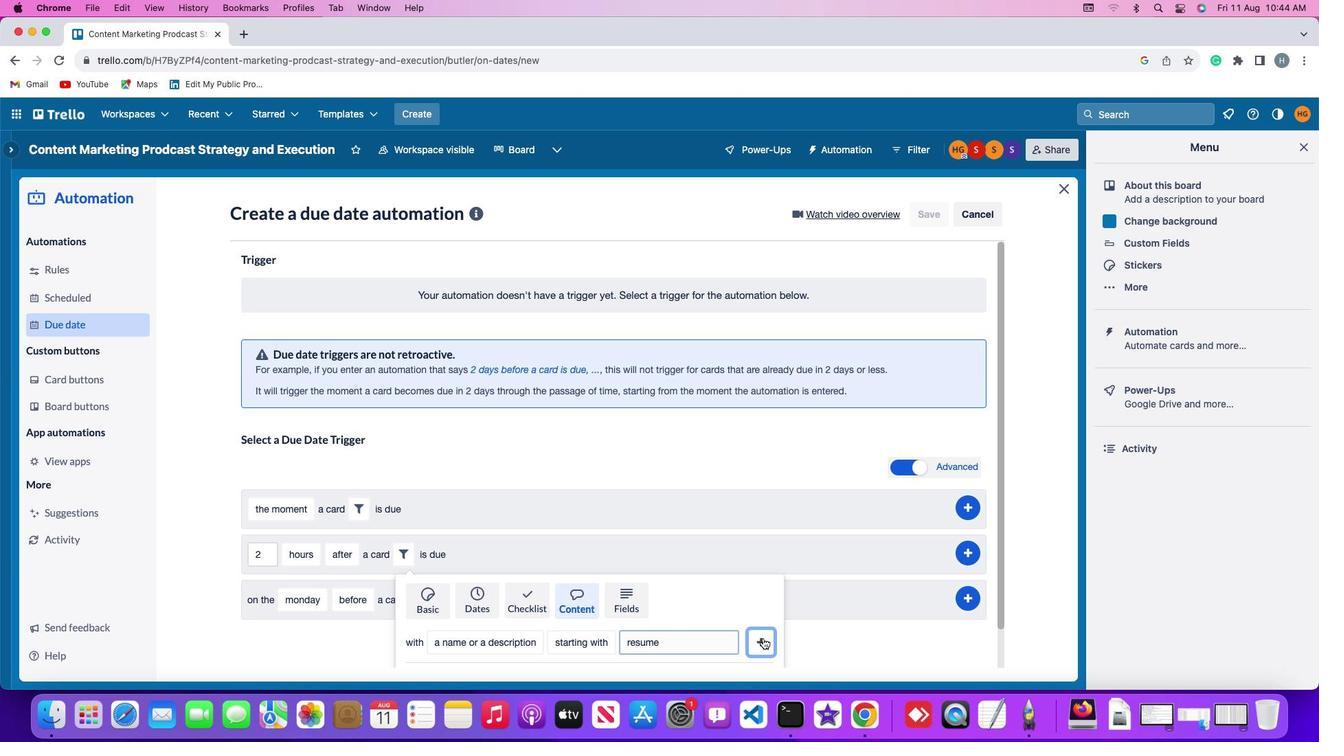 
Action: Mouse moved to (945, 518)
Screenshot: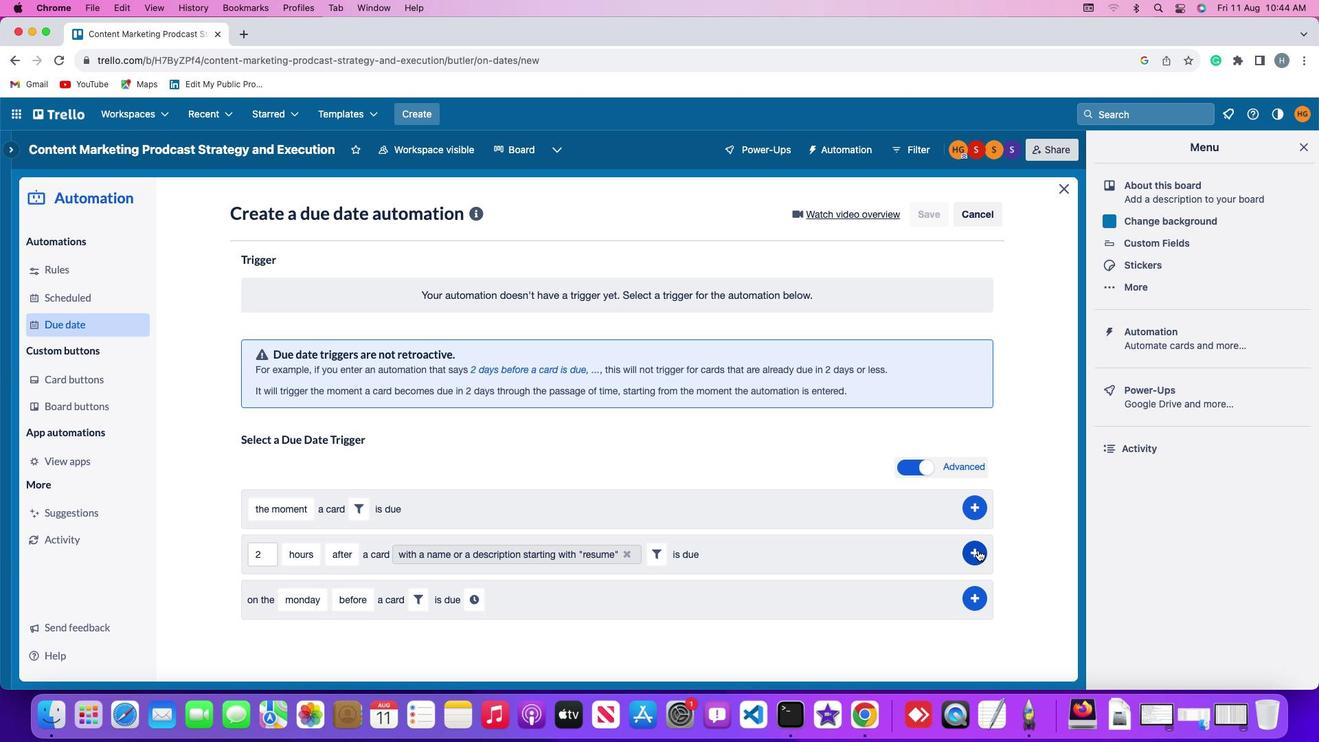 
Action: Mouse pressed left at (945, 518)
Screenshot: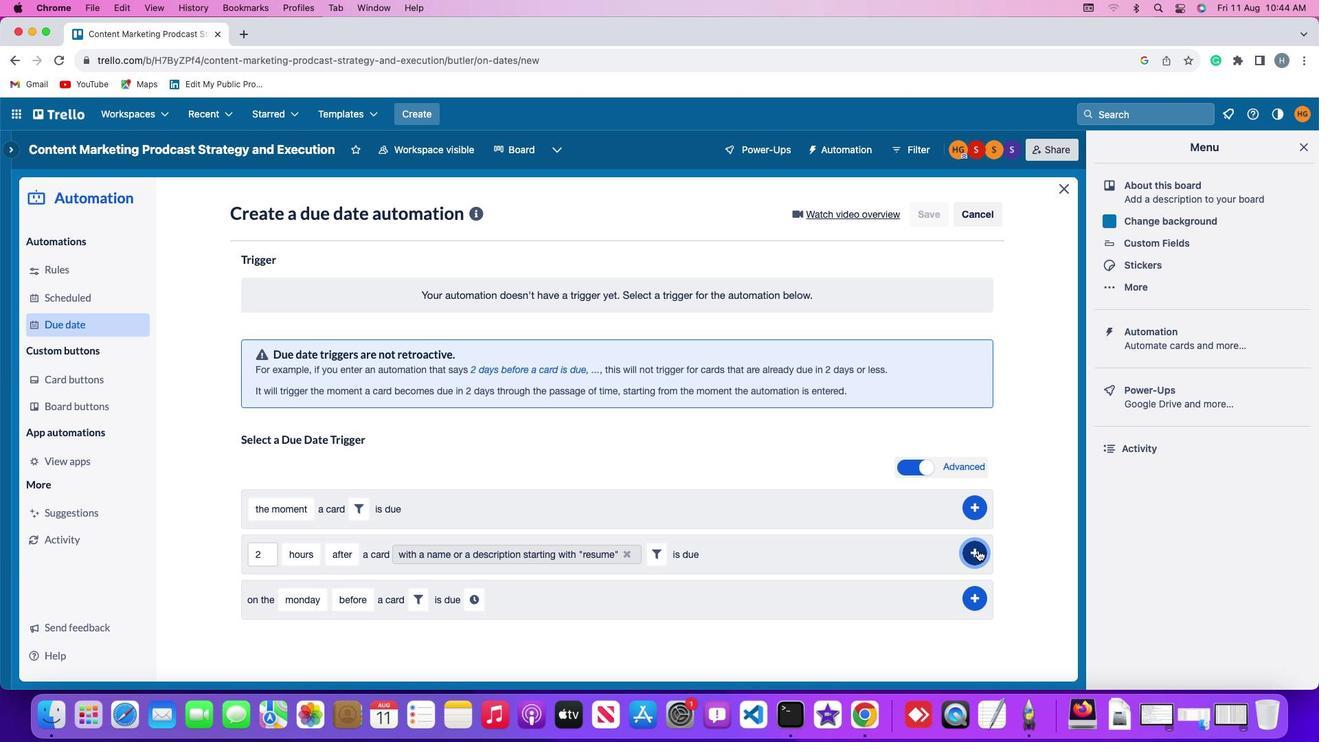 
Action: Mouse moved to (997, 430)
Screenshot: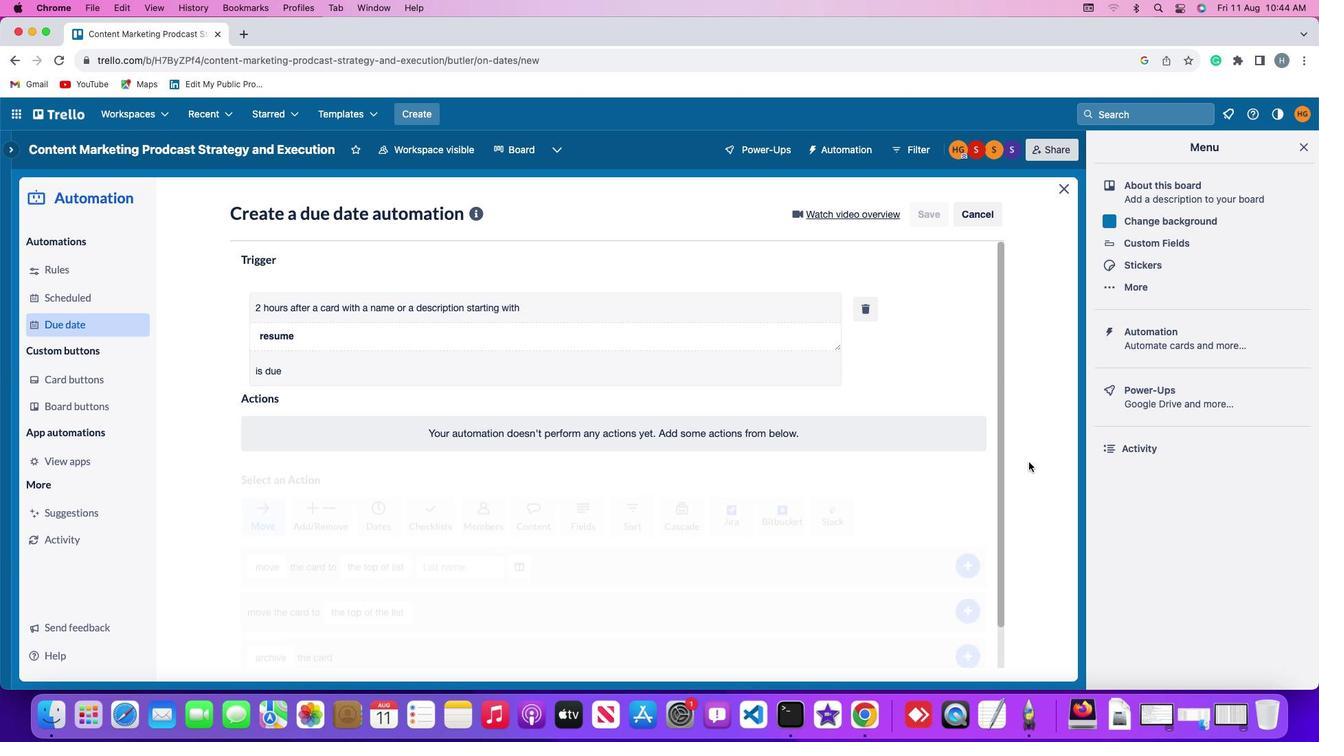 
